 Task: Find connections with filter location Sylhet with filter topic #creativitywith filter profile language Spanish with filter current company Bar & Bench with filter school Vijaya College with filter industry Agriculture, Construction, Mining Machinery Manufacturing with filter service category Visual Design with filter keywords title Plant Engineer
Action: Mouse moved to (508, 88)
Screenshot: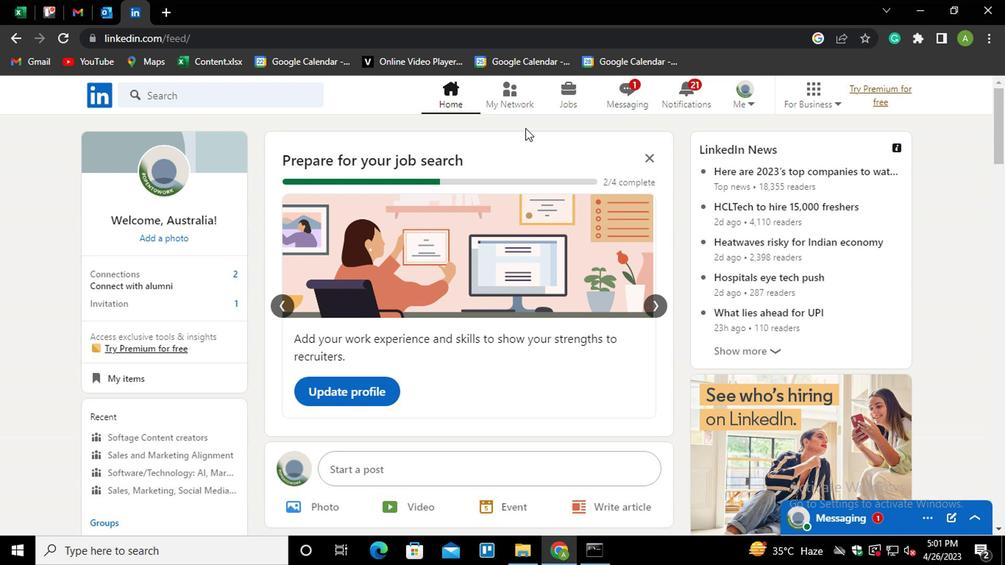 
Action: Mouse pressed left at (508, 88)
Screenshot: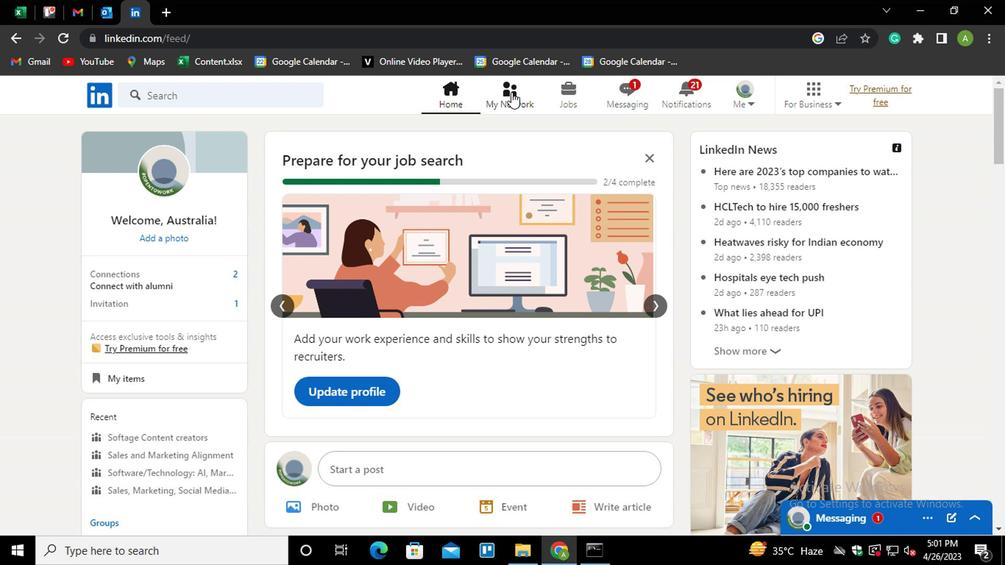 
Action: Mouse moved to (177, 172)
Screenshot: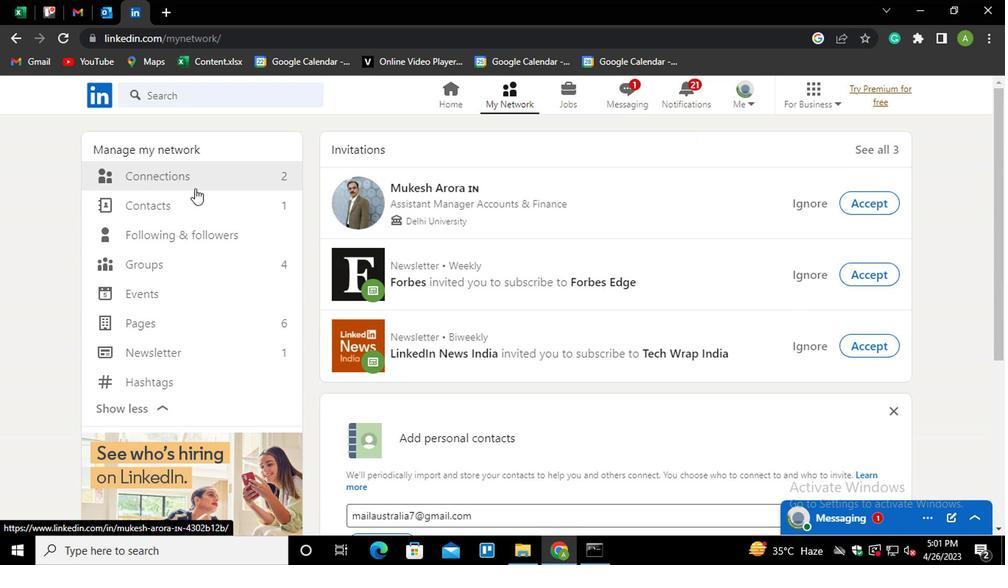 
Action: Mouse pressed left at (177, 172)
Screenshot: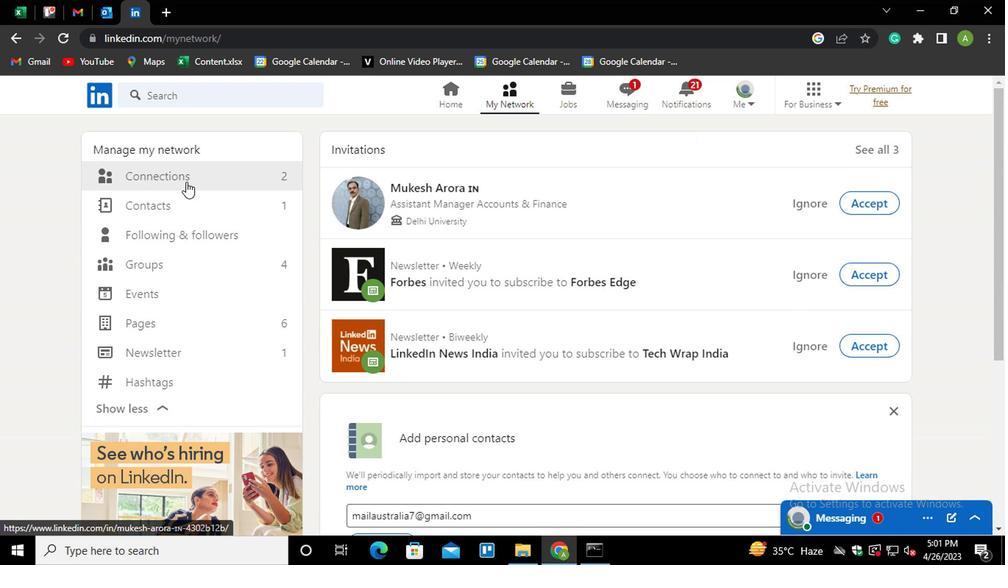 
Action: Mouse moved to (602, 169)
Screenshot: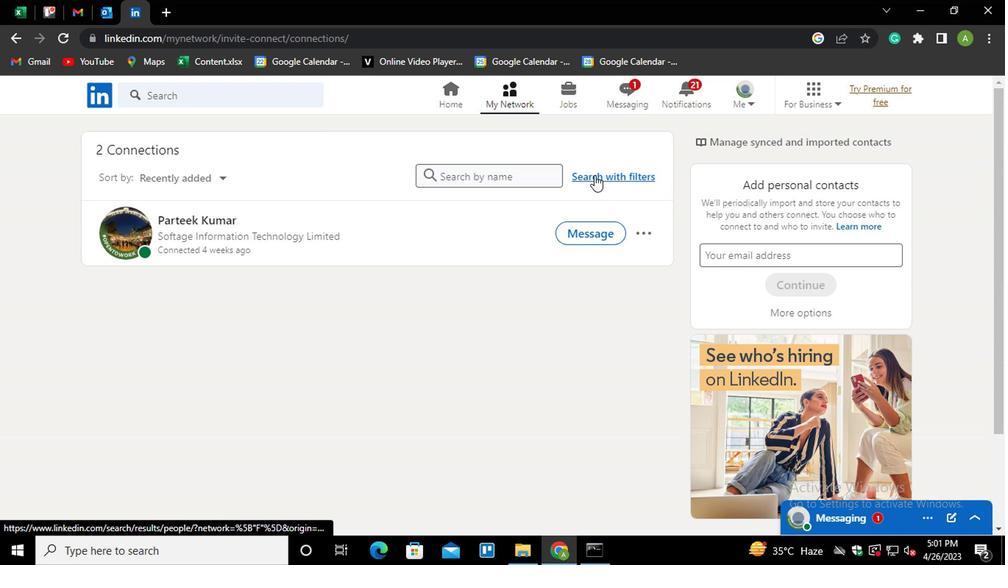 
Action: Mouse pressed left at (602, 169)
Screenshot: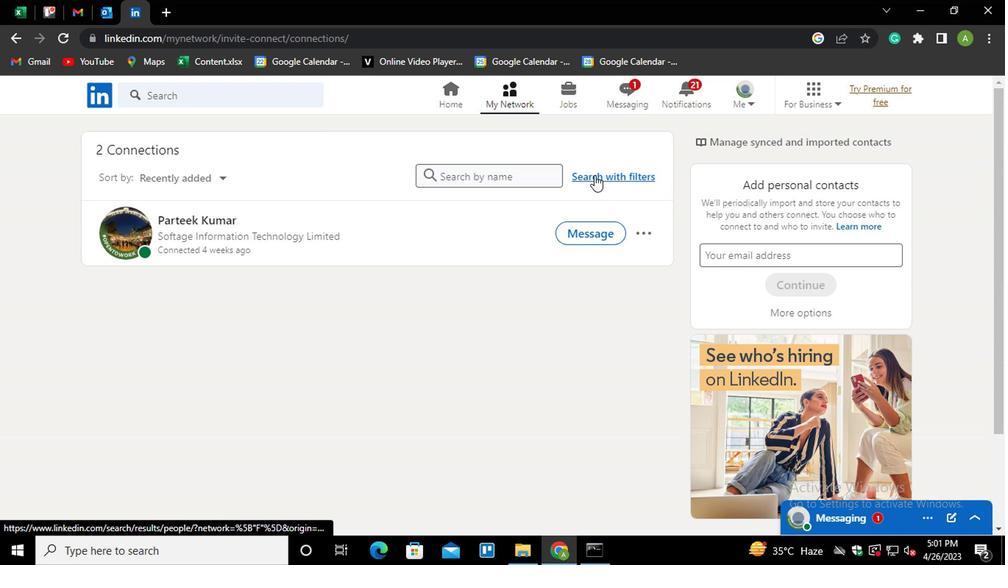 
Action: Mouse moved to (496, 129)
Screenshot: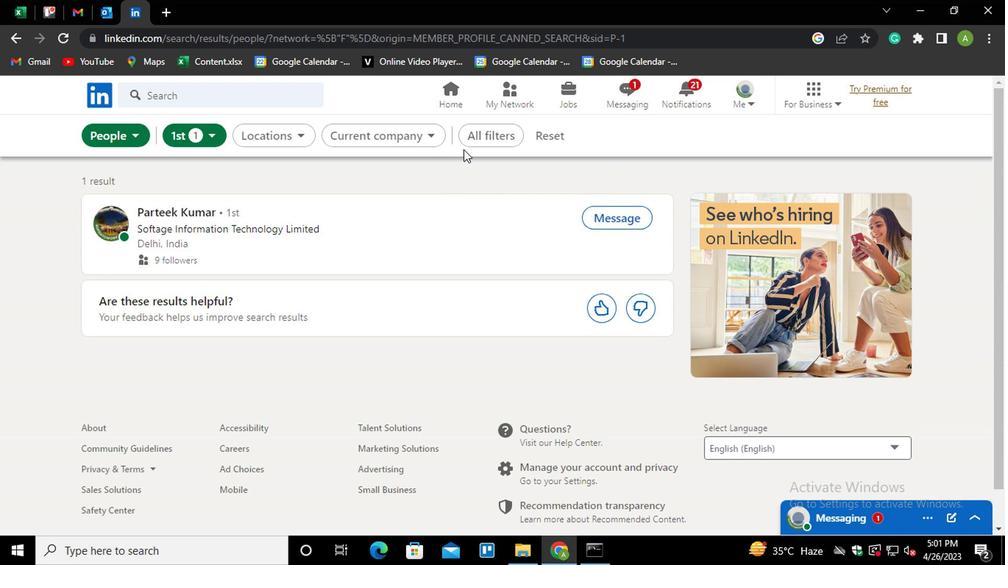 
Action: Mouse pressed left at (496, 129)
Screenshot: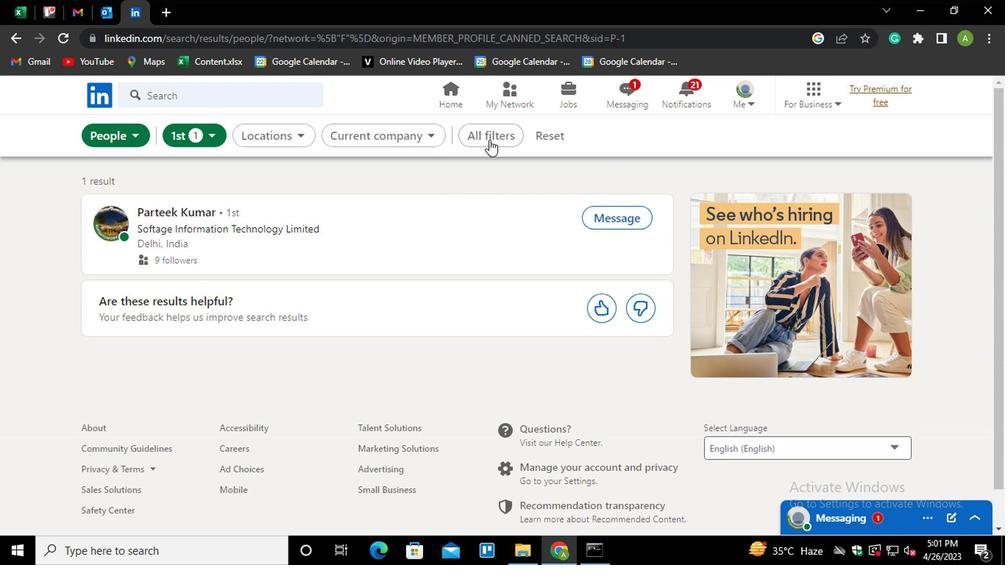 
Action: Mouse moved to (703, 273)
Screenshot: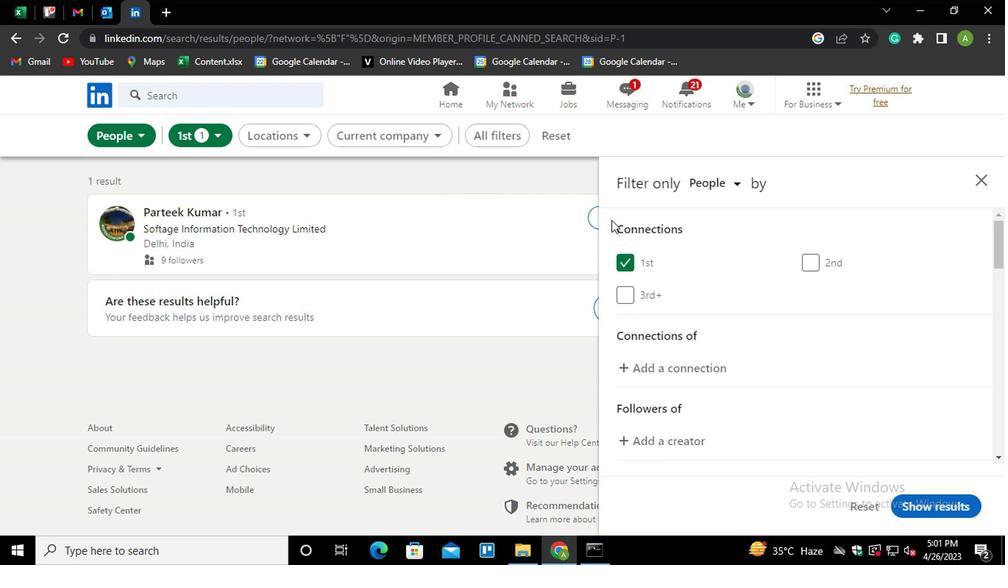 
Action: Mouse scrolled (703, 272) with delta (0, 0)
Screenshot: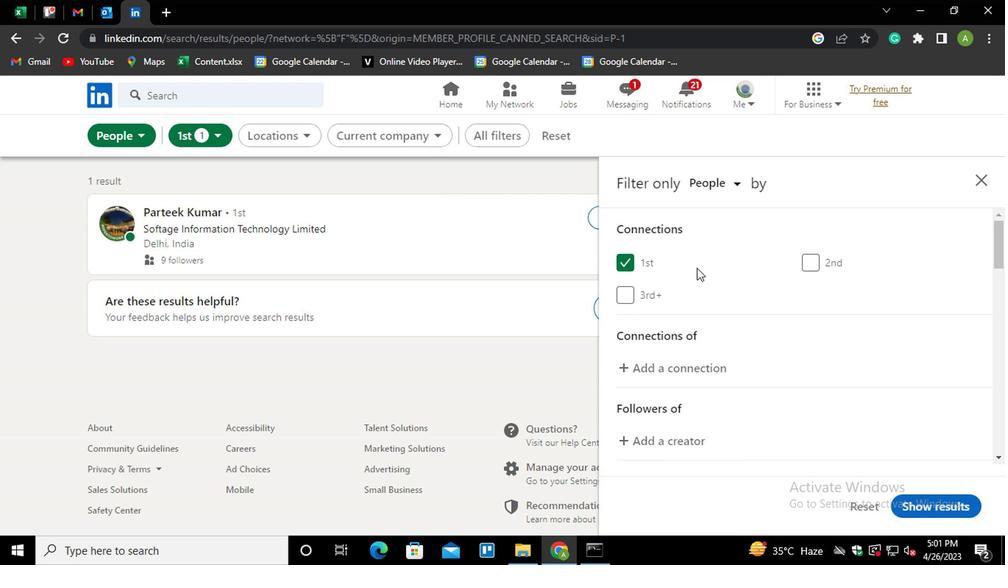 
Action: Mouse scrolled (703, 272) with delta (0, 0)
Screenshot: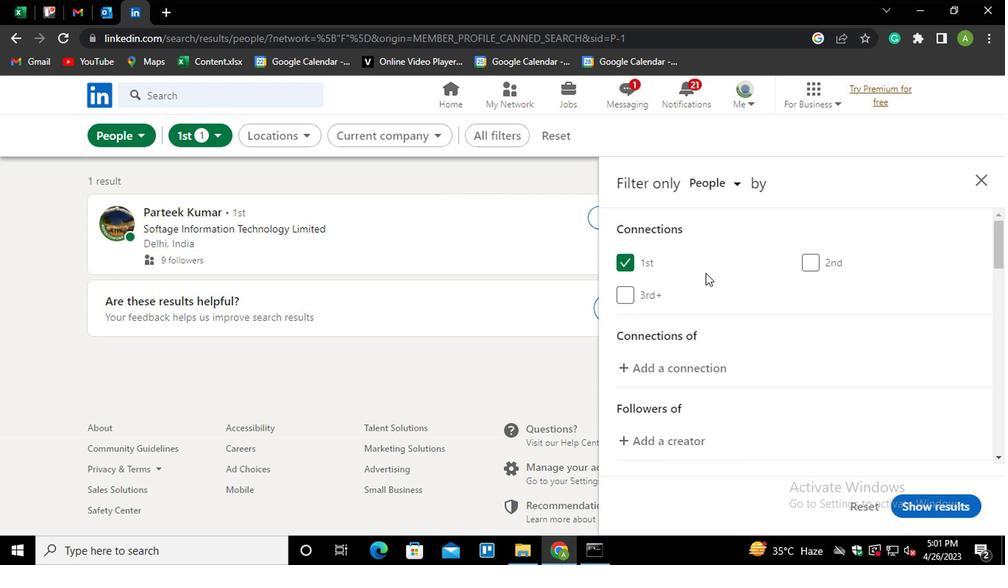 
Action: Mouse scrolled (703, 272) with delta (0, 0)
Screenshot: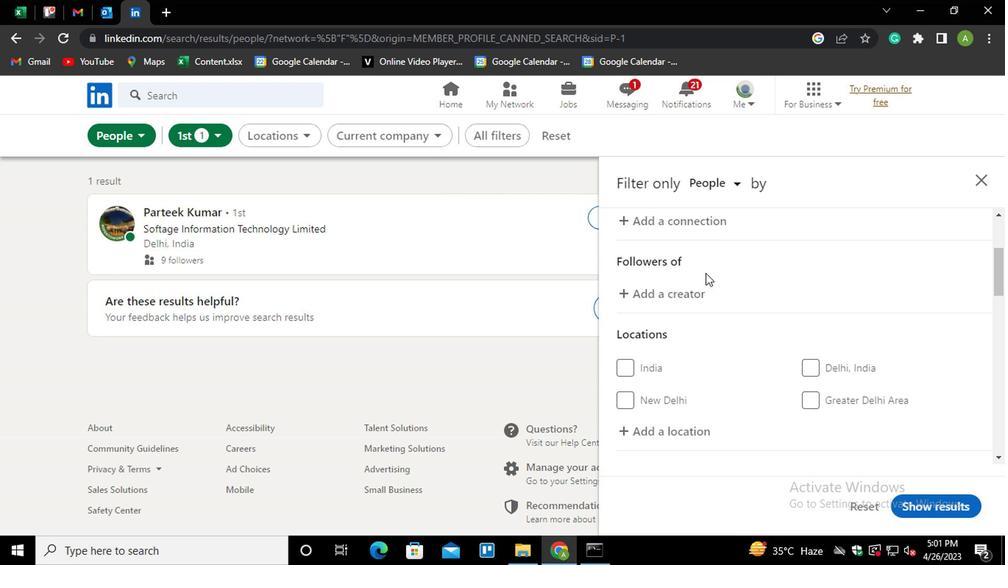 
Action: Mouse moved to (677, 361)
Screenshot: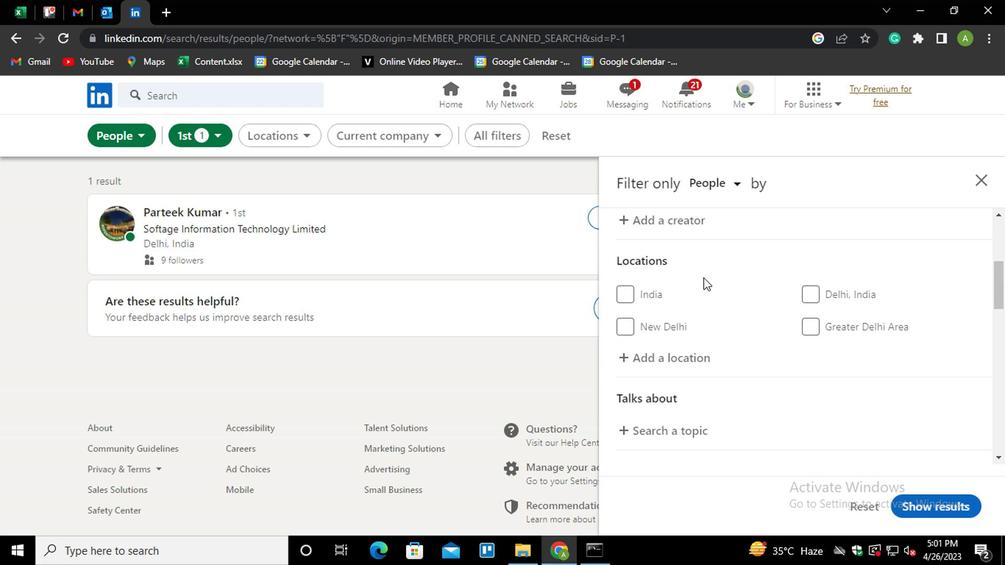
Action: Mouse pressed left at (677, 361)
Screenshot: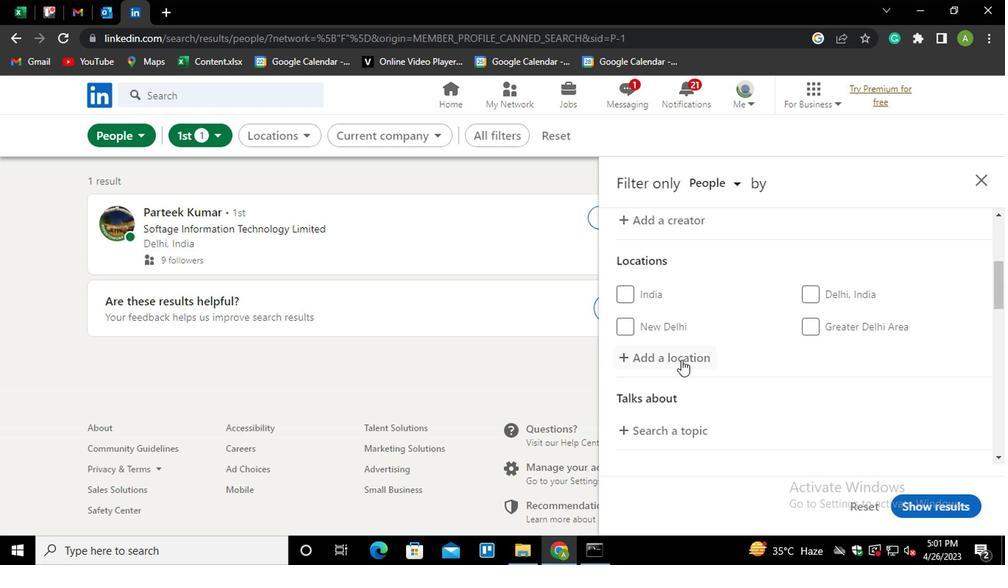 
Action: Mouse moved to (676, 360)
Screenshot: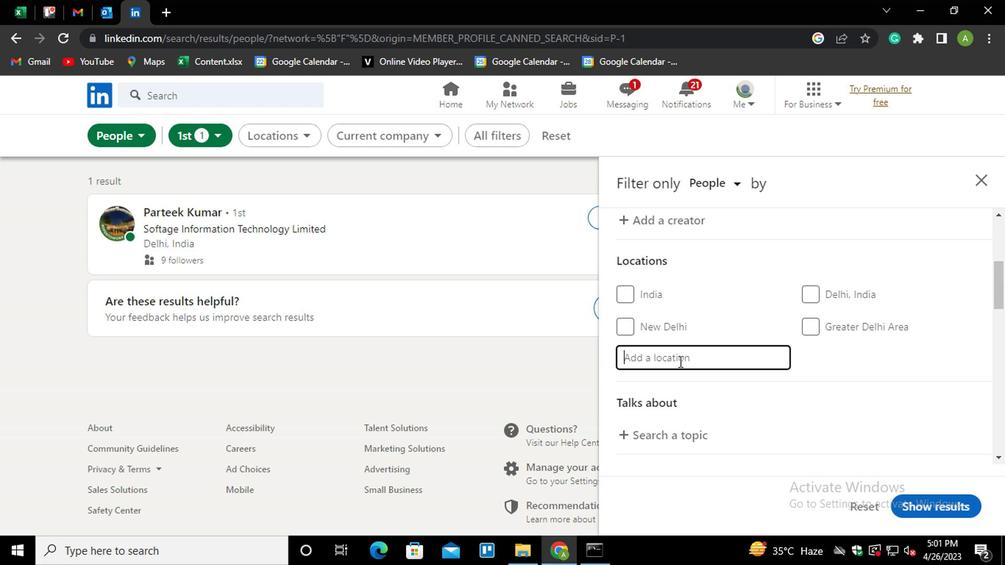 
Action: Mouse pressed left at (676, 360)
Screenshot: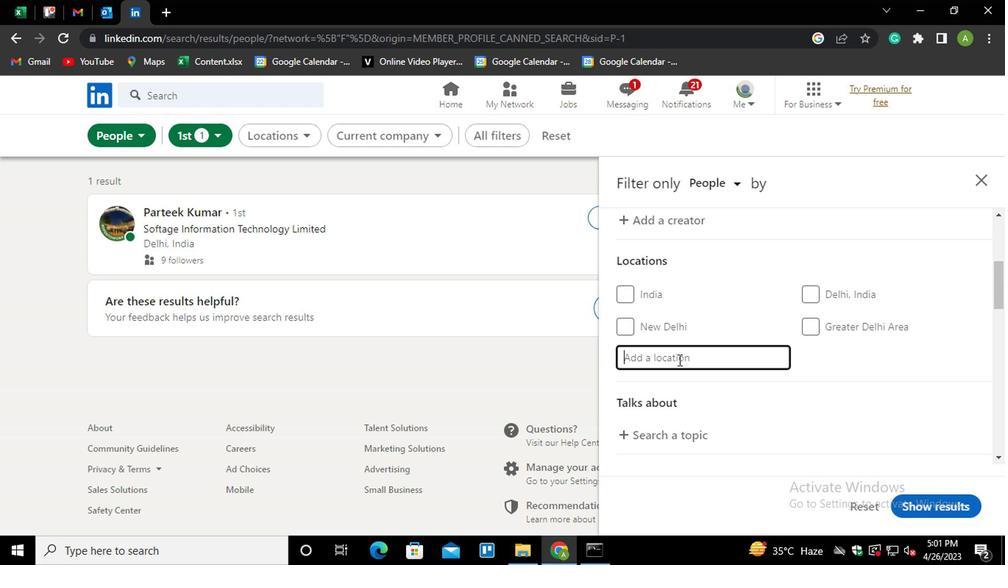 
Action: Key pressed <Key.shift>SYLHET<Key.down><Key.enter>
Screenshot: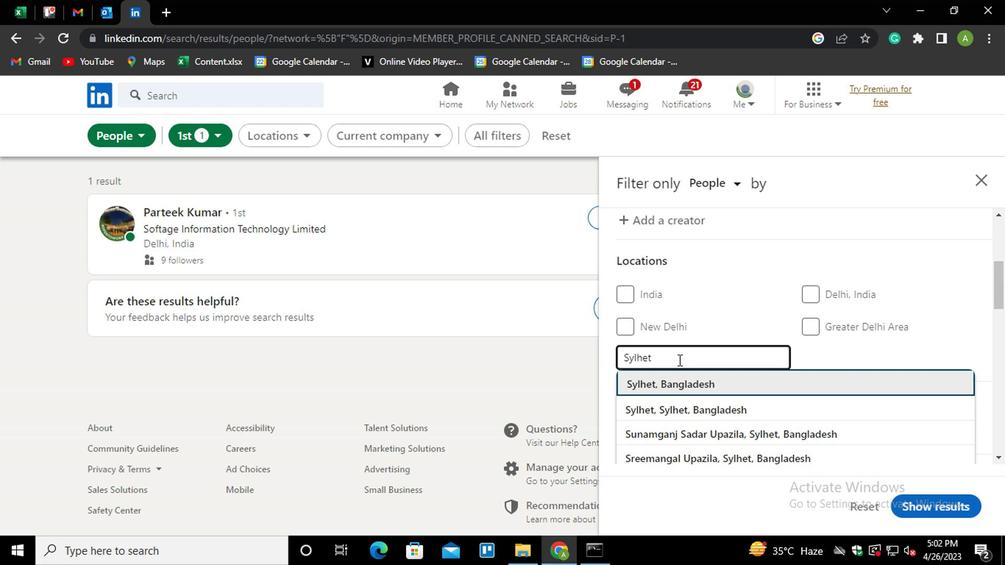 
Action: Mouse moved to (677, 357)
Screenshot: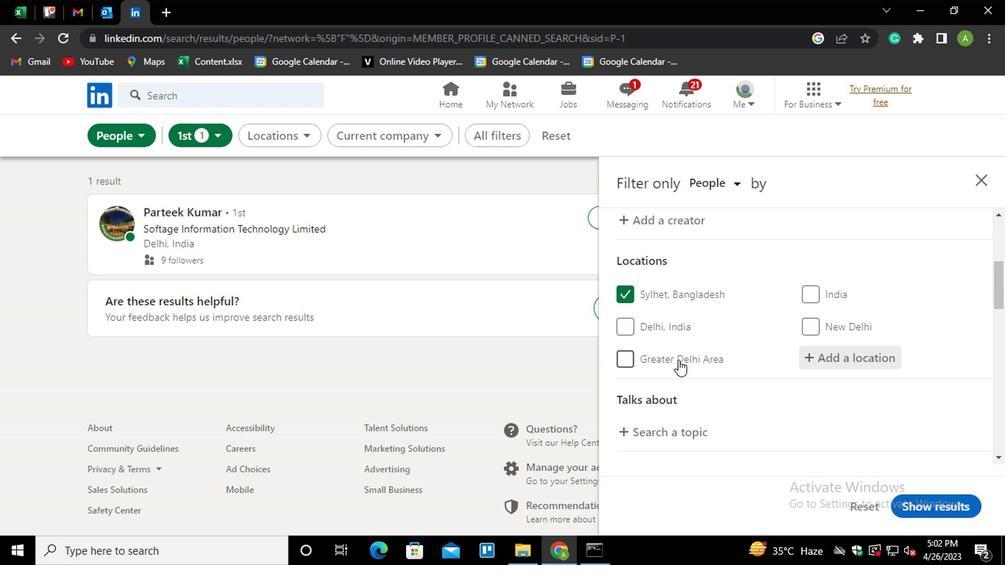 
Action: Mouse scrolled (677, 357) with delta (0, 0)
Screenshot: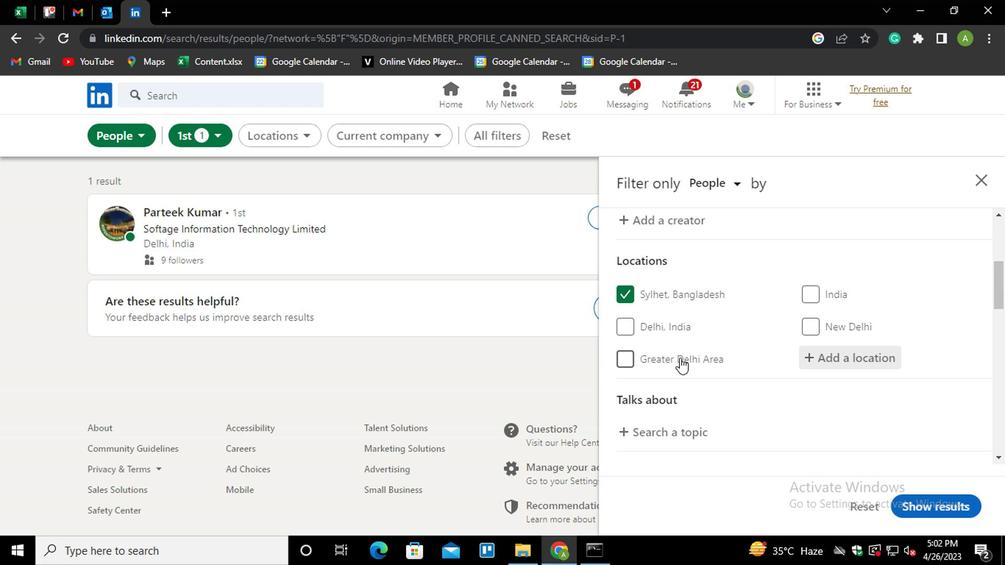 
Action: Mouse moved to (674, 366)
Screenshot: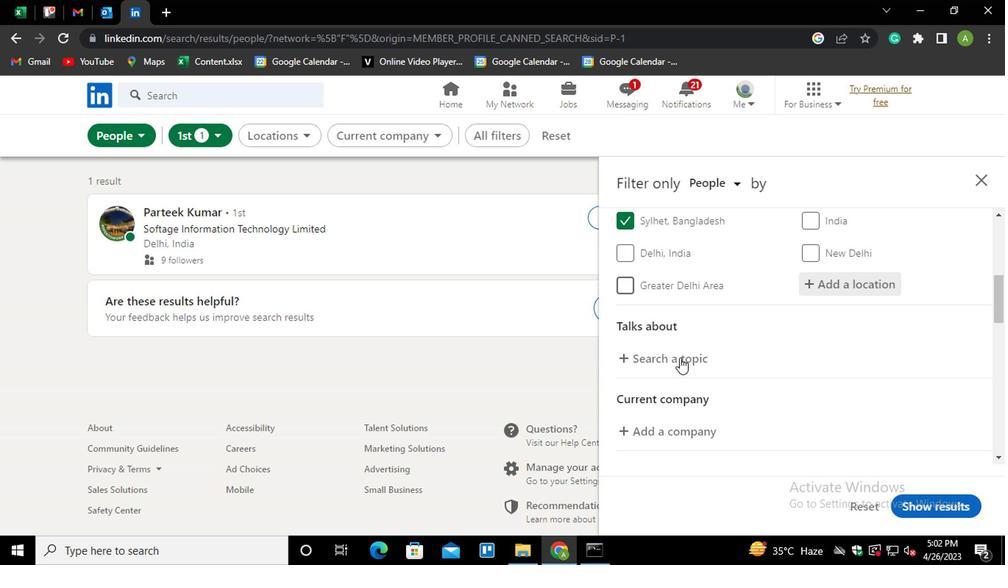 
Action: Mouse pressed left at (674, 366)
Screenshot: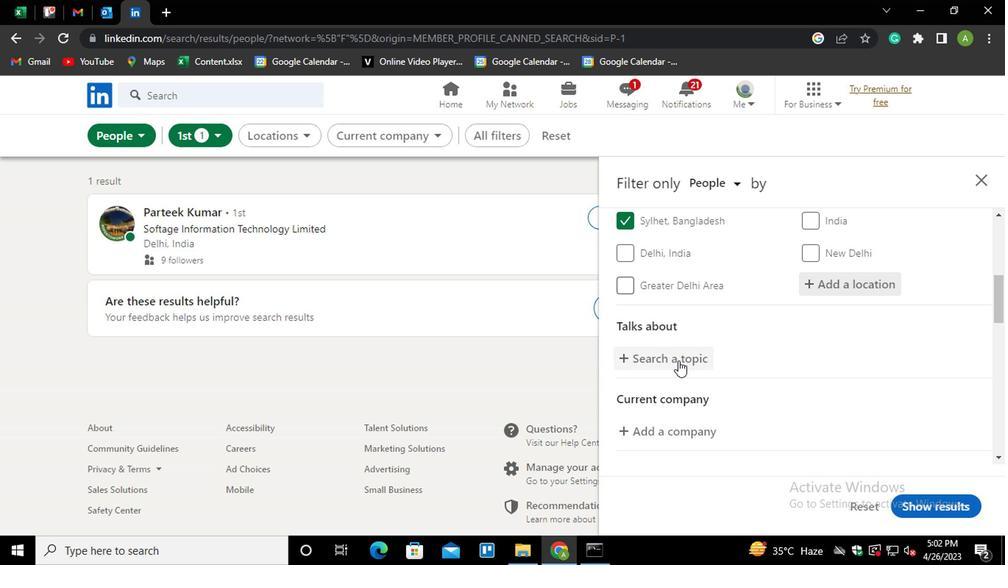 
Action: Mouse moved to (681, 362)
Screenshot: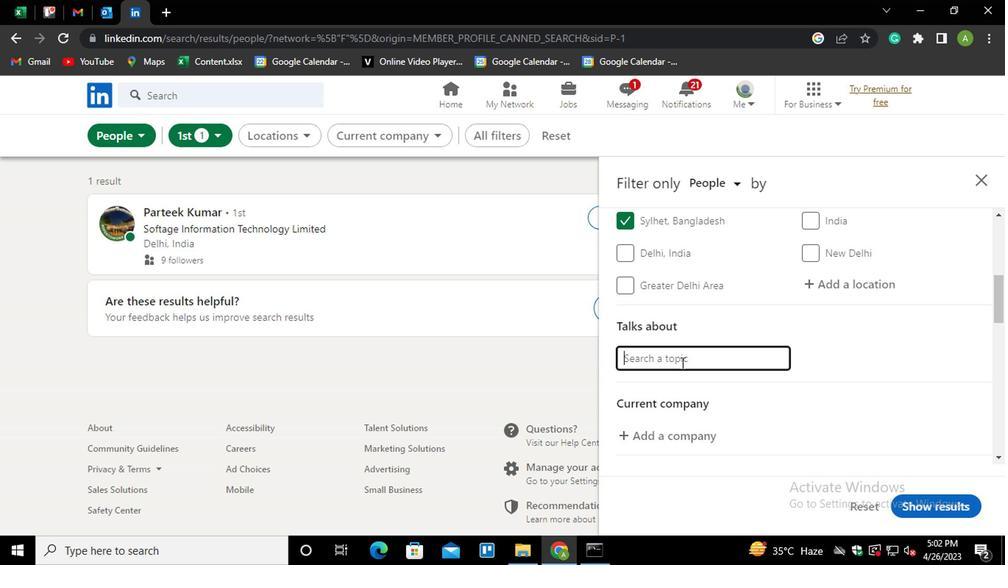 
Action: Mouse pressed left at (681, 362)
Screenshot: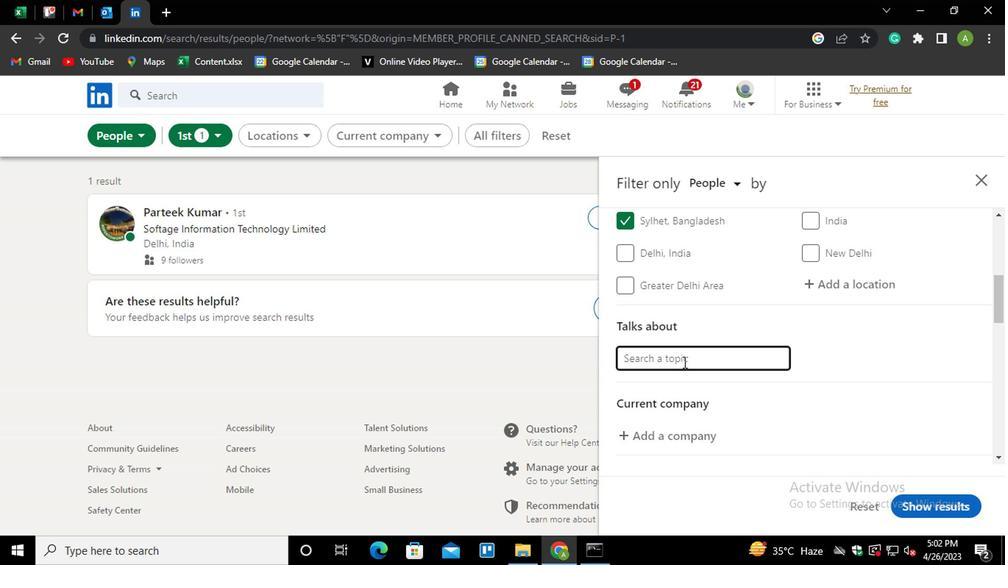 
Action: Mouse moved to (681, 362)
Screenshot: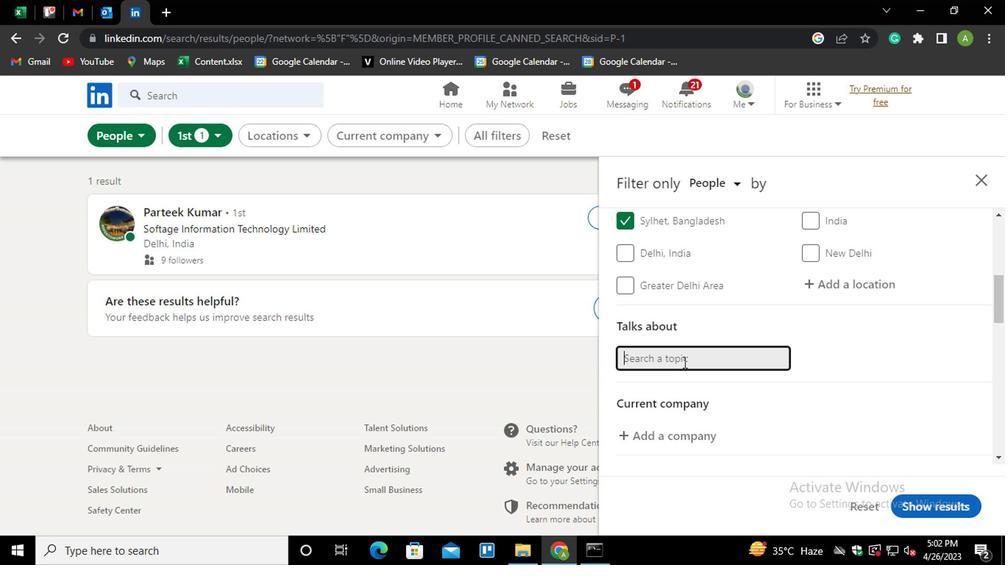 
Action: Key pressed <Key.shift>#CREATIVITY
Screenshot: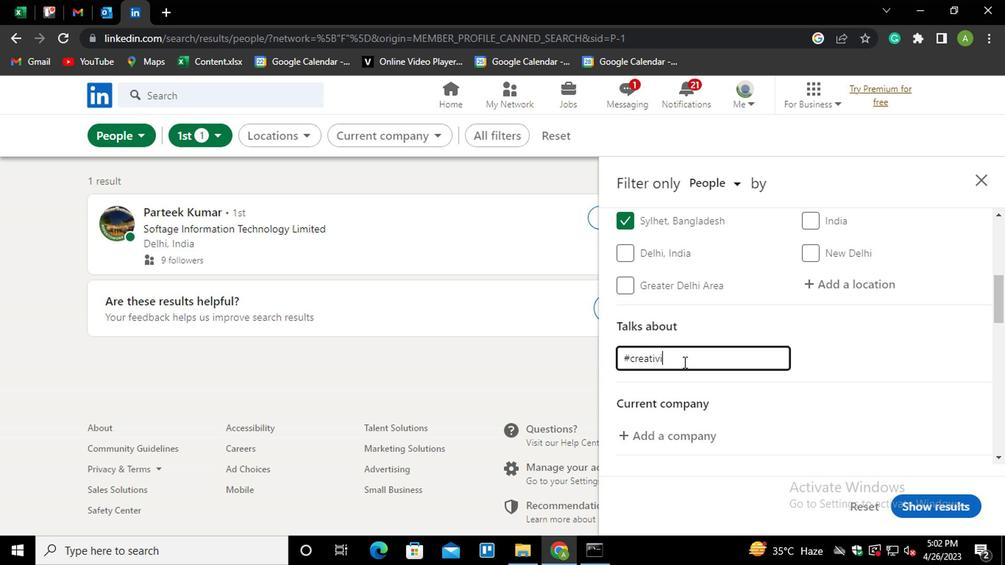 
Action: Mouse moved to (814, 366)
Screenshot: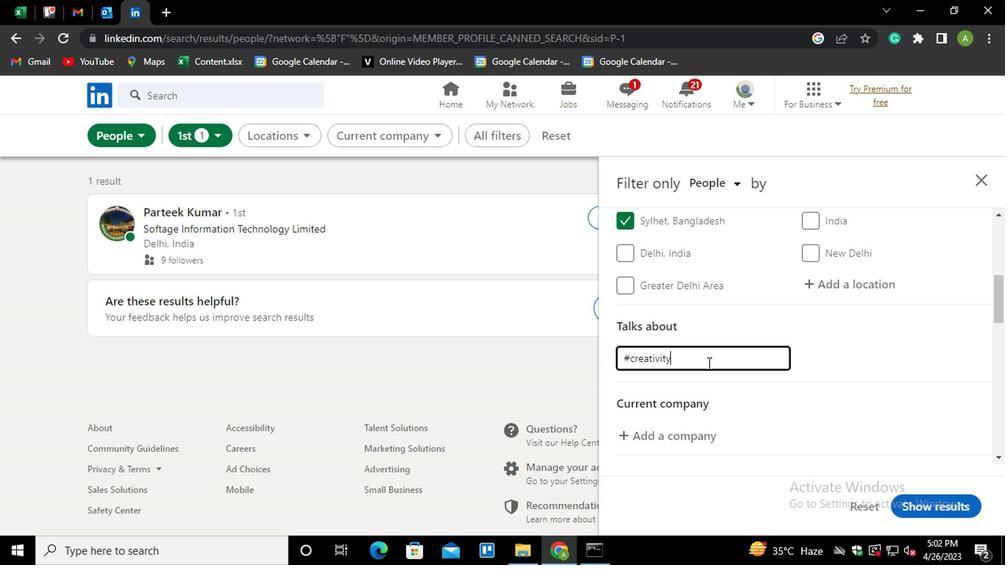 
Action: Mouse pressed left at (814, 366)
Screenshot: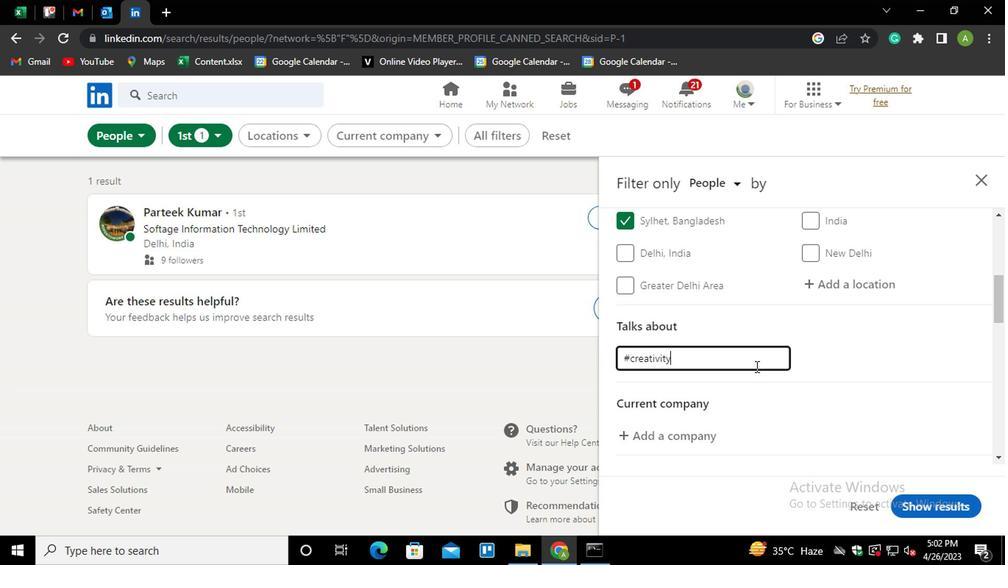 
Action: Mouse moved to (813, 366)
Screenshot: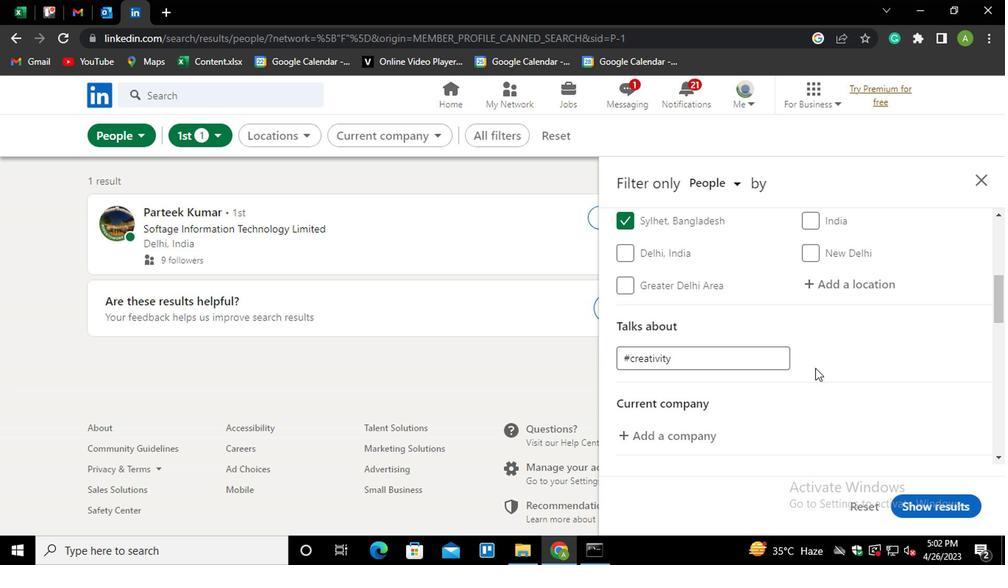
Action: Mouse scrolled (813, 366) with delta (0, 0)
Screenshot: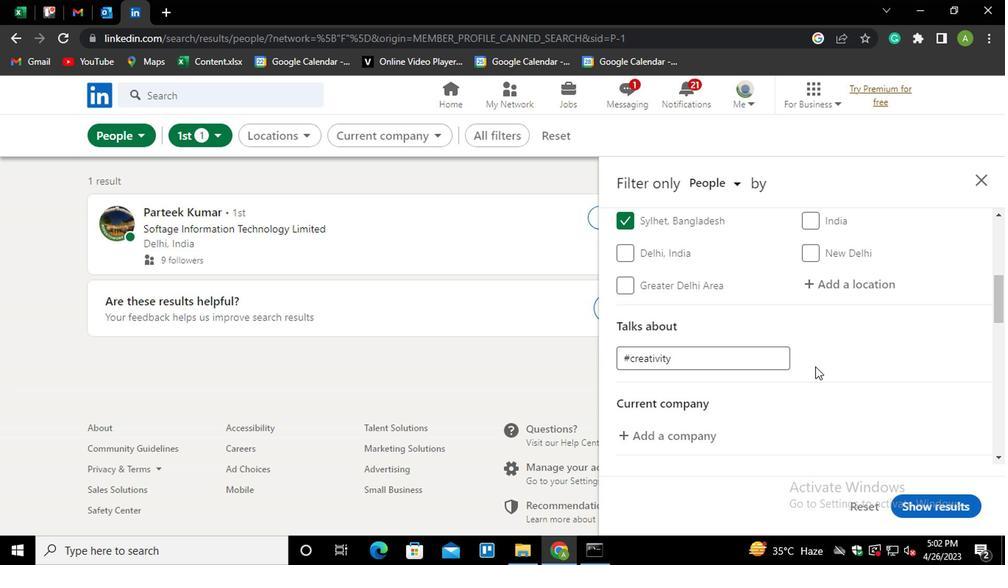
Action: Mouse scrolled (813, 366) with delta (0, 0)
Screenshot: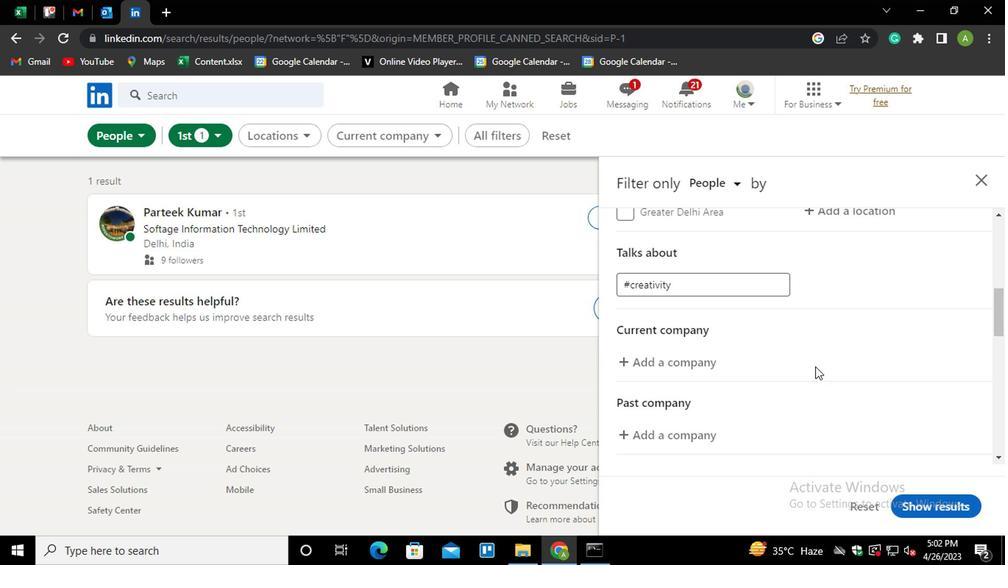 
Action: Mouse scrolled (813, 366) with delta (0, 0)
Screenshot: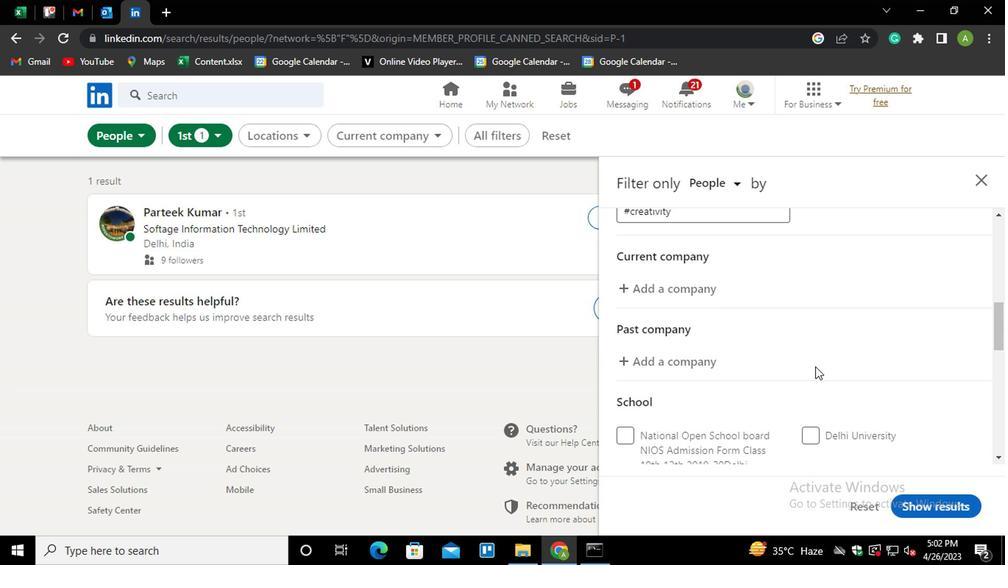 
Action: Mouse moved to (718, 309)
Screenshot: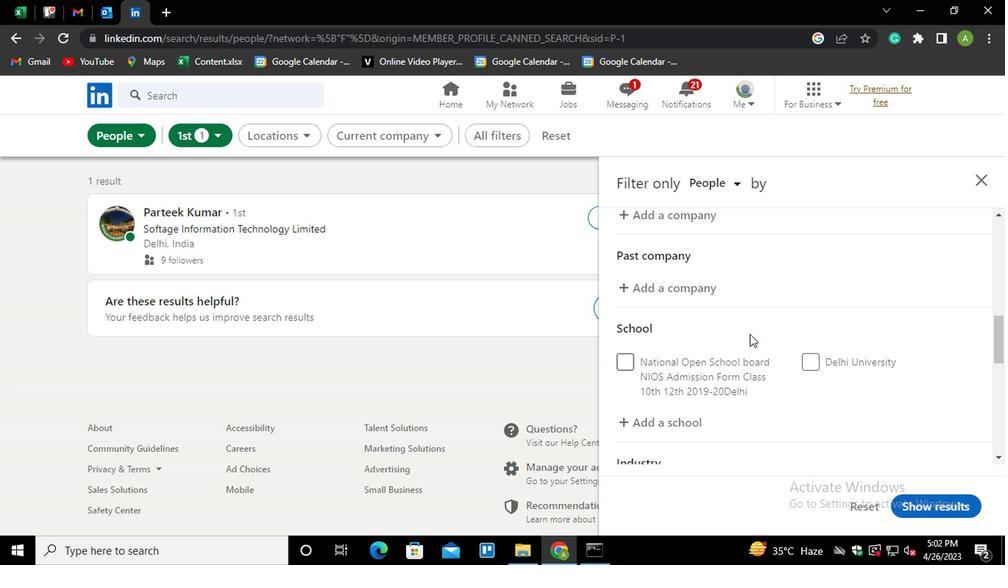 
Action: Mouse scrolled (718, 310) with delta (0, 0)
Screenshot: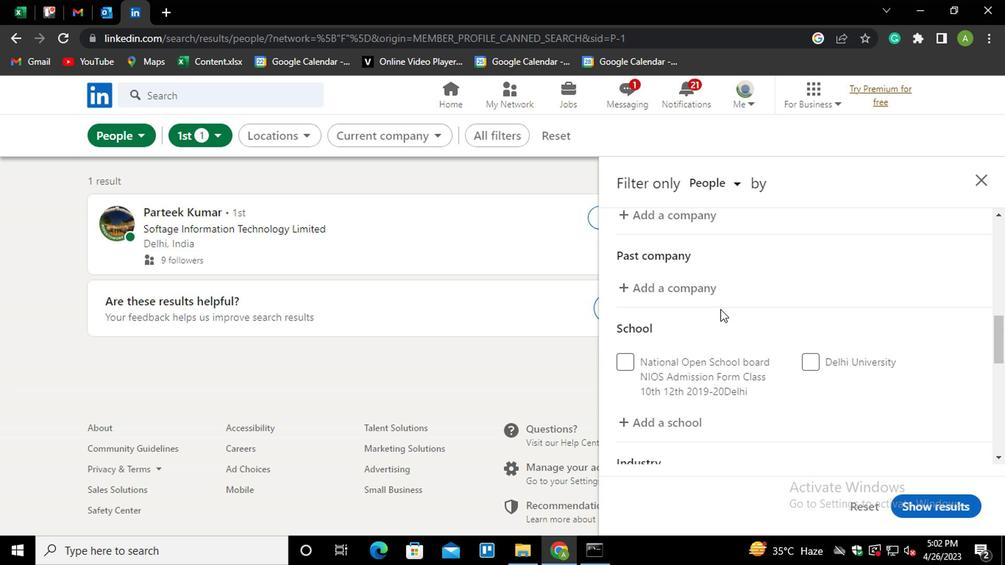 
Action: Mouse moved to (676, 293)
Screenshot: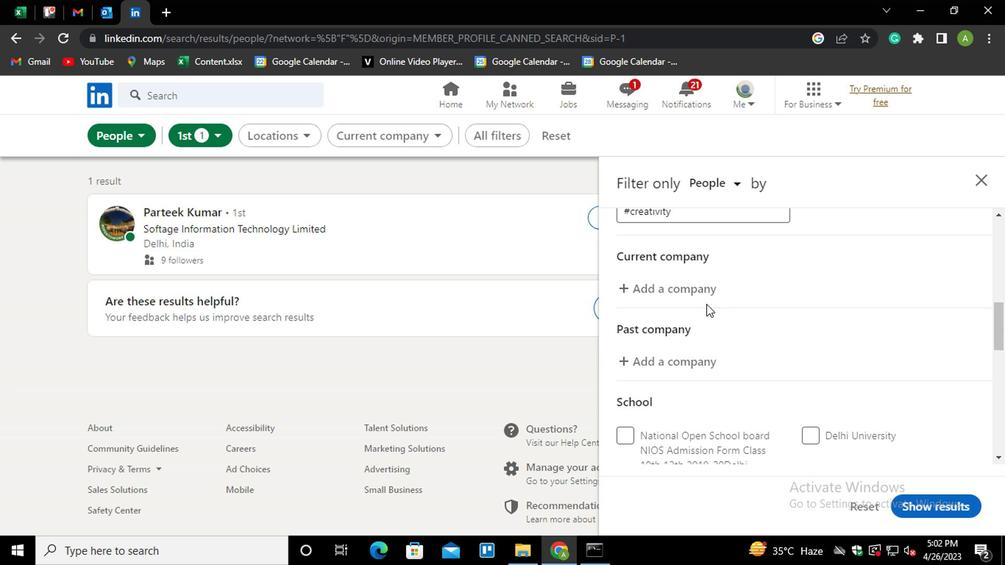 
Action: Mouse pressed left at (676, 293)
Screenshot: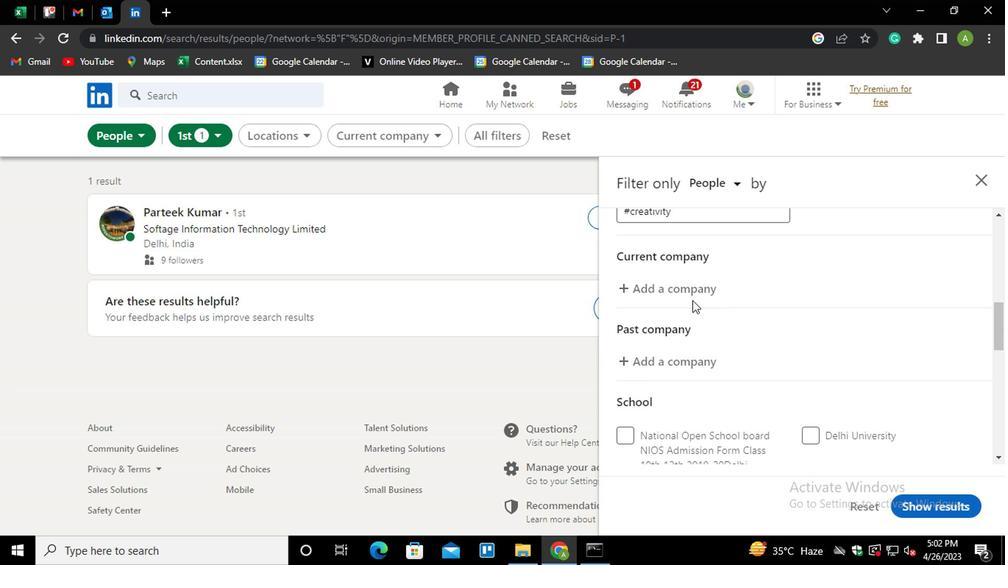 
Action: Mouse moved to (687, 290)
Screenshot: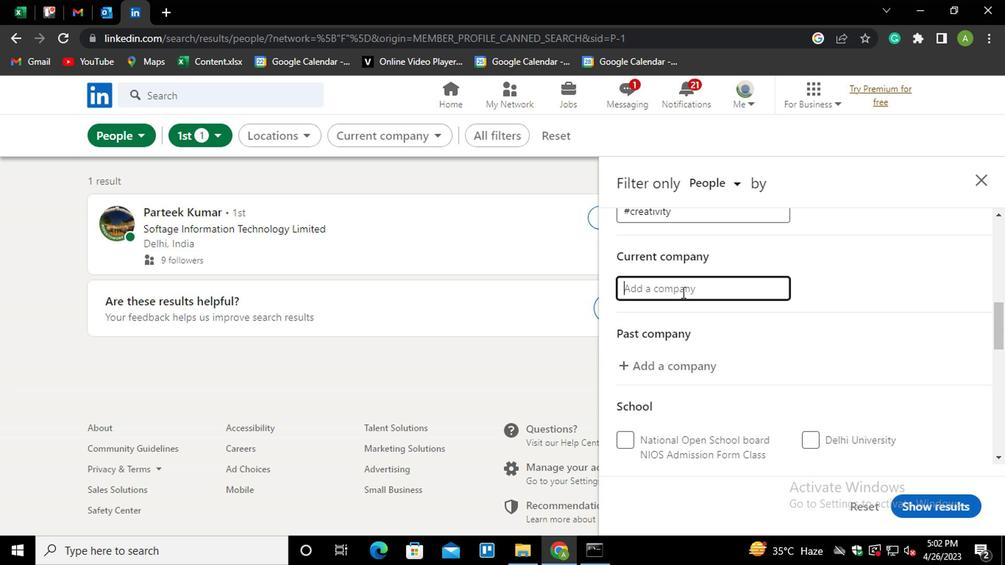 
Action: Mouse pressed left at (687, 290)
Screenshot: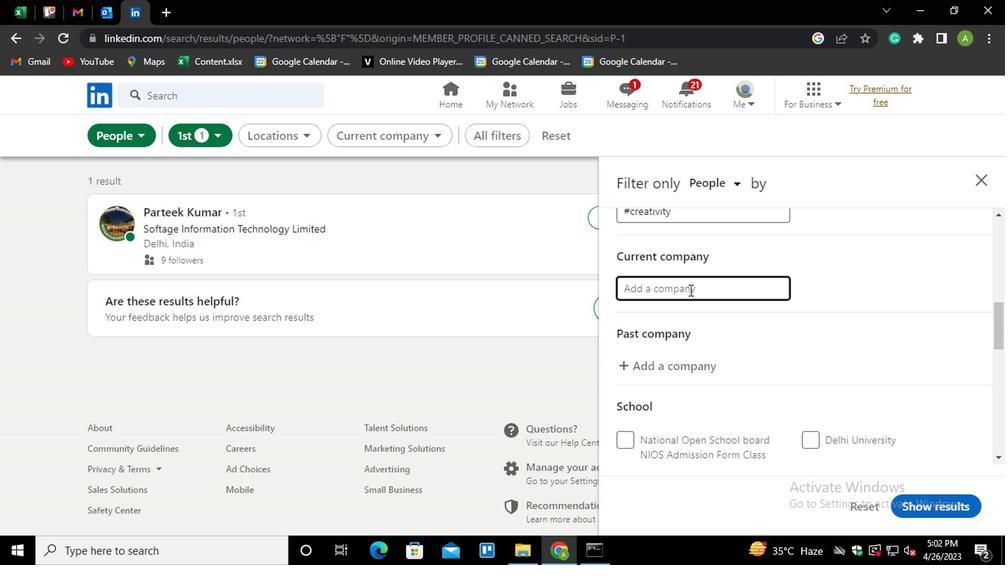 
Action: Key pressed <Key.shift>BAR<Key.space><Key.shift>&<Key.space><Key.shift><Key.shift><Key.shift><Key.shift>BENCH<Key.down><Key.enter>
Screenshot: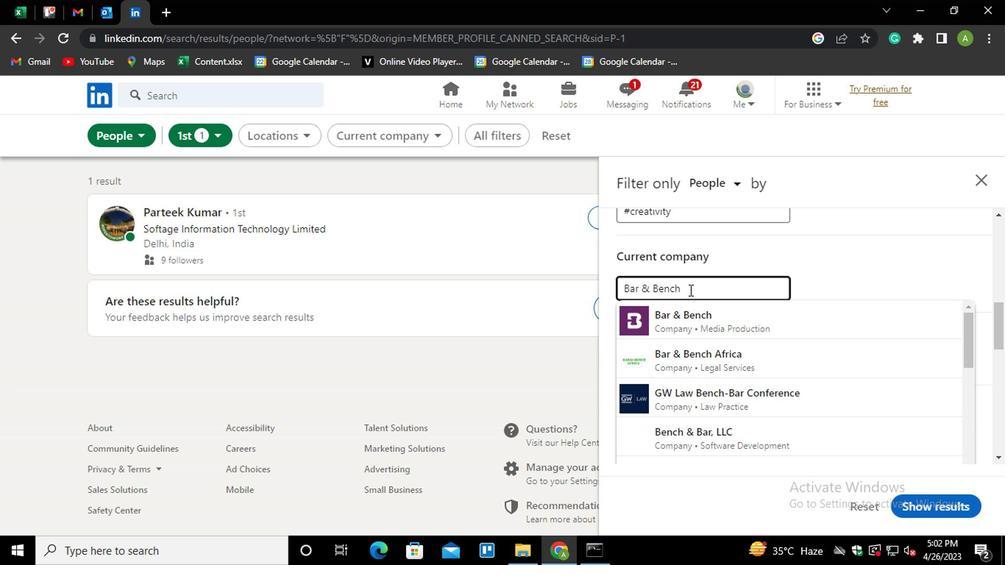 
Action: Mouse scrolled (687, 289) with delta (0, 0)
Screenshot: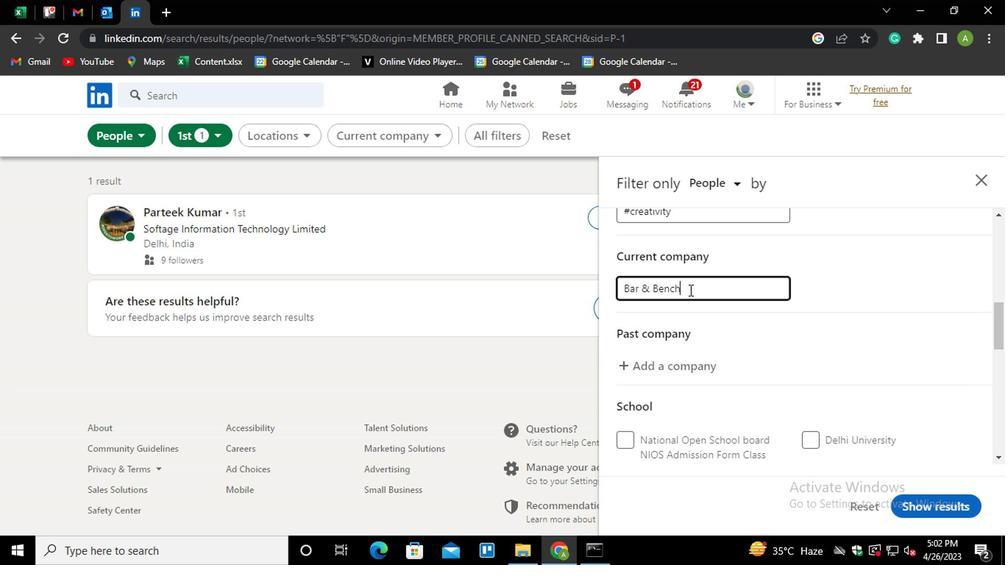 
Action: Mouse scrolled (687, 289) with delta (0, 0)
Screenshot: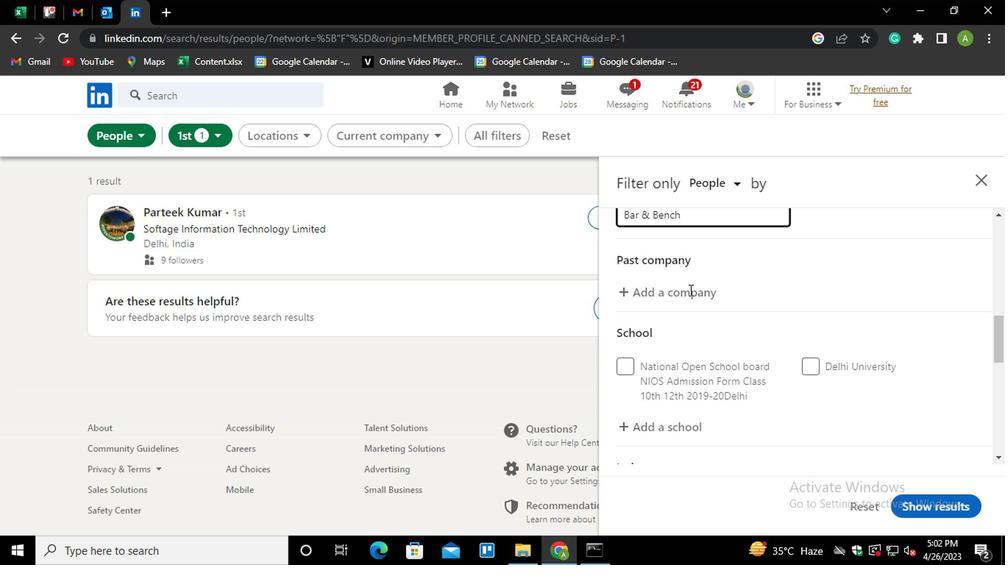 
Action: Mouse scrolled (687, 289) with delta (0, 0)
Screenshot: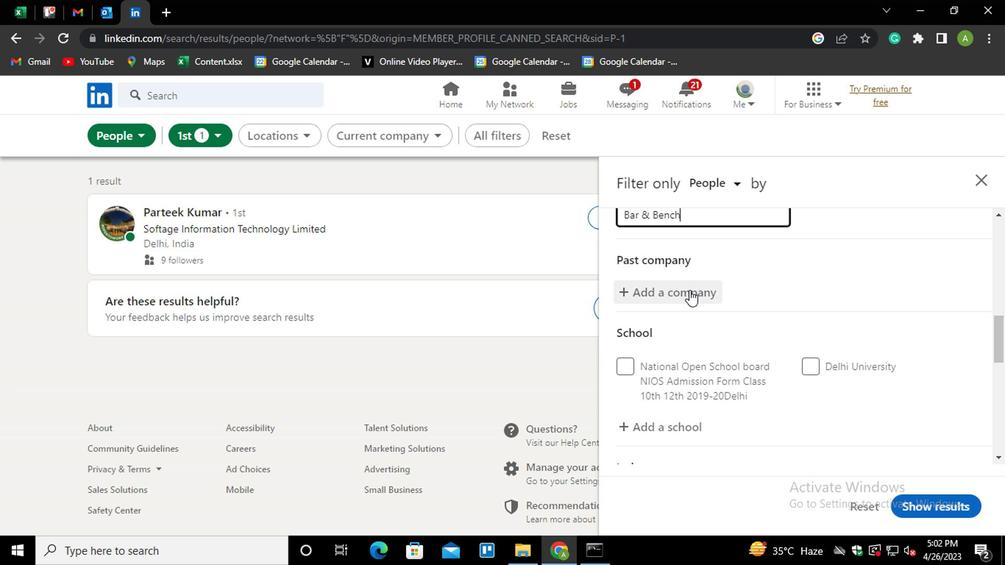 
Action: Mouse moved to (665, 273)
Screenshot: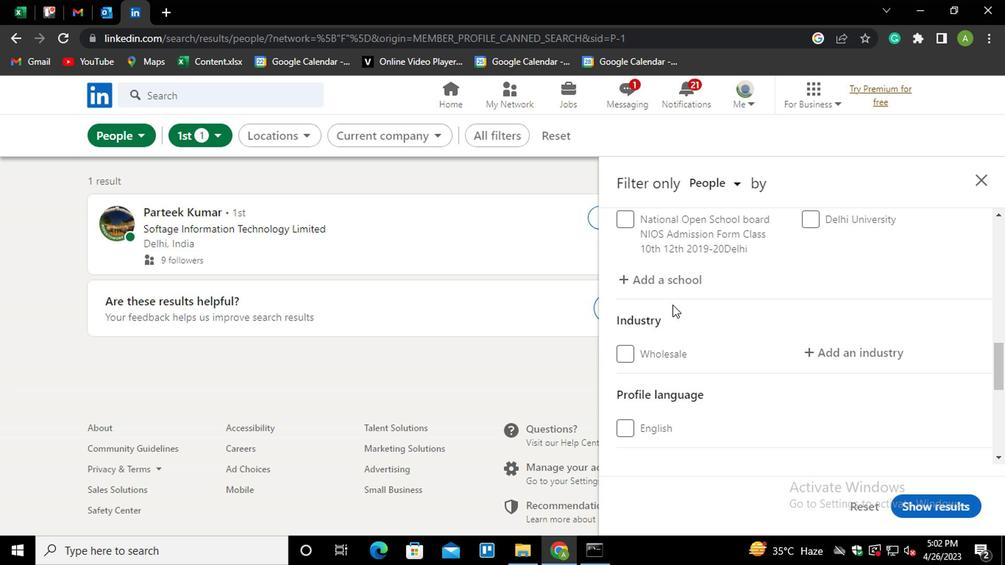 
Action: Mouse pressed left at (665, 273)
Screenshot: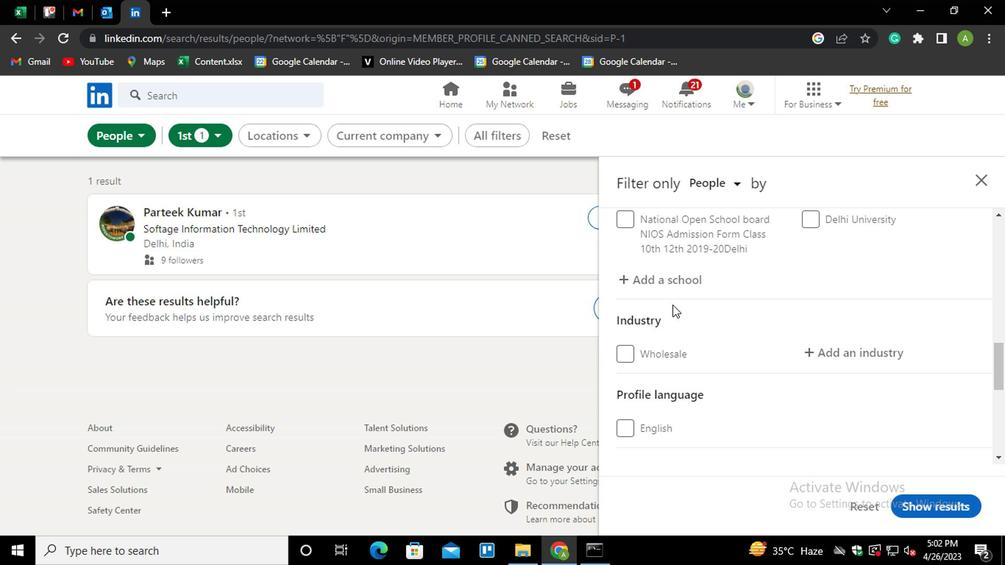 
Action: Mouse moved to (663, 273)
Screenshot: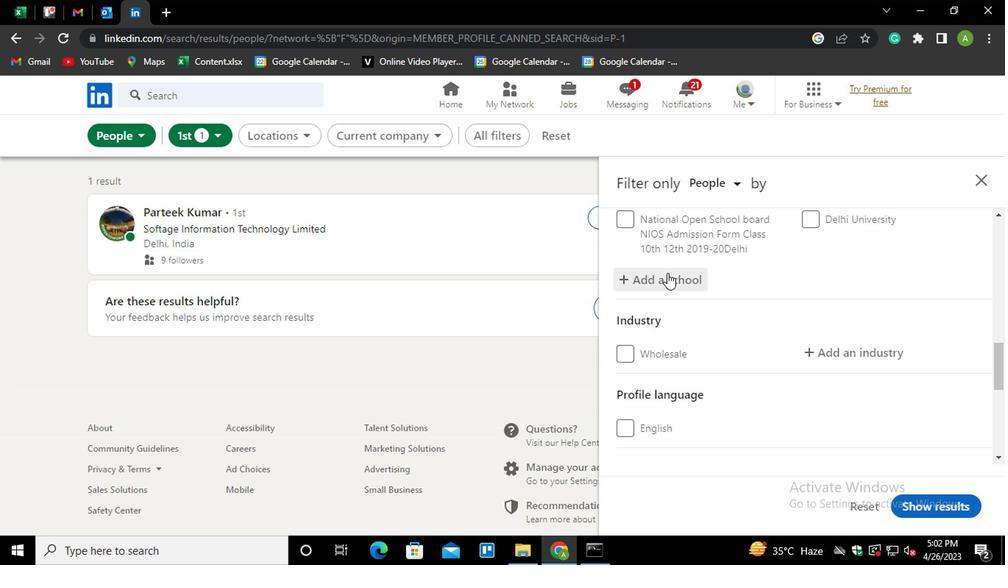 
Action: Key pressed <Key.shift>VIJAY<Key.space><Key.down><Key.shift><Key.shift><Key.shift><Key.shift><Key.shift><Key.shift><Key.shift><Key.shift><Key.shift><Key.shift><Key.shift><Key.shift><Key.shift>COLLEGE
Screenshot: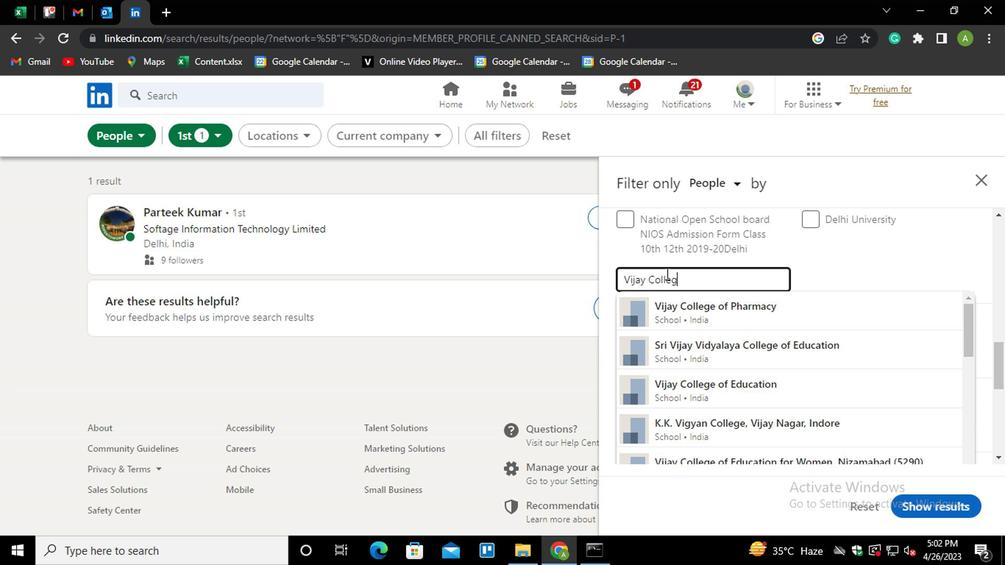 
Action: Mouse moved to (785, 338)
Screenshot: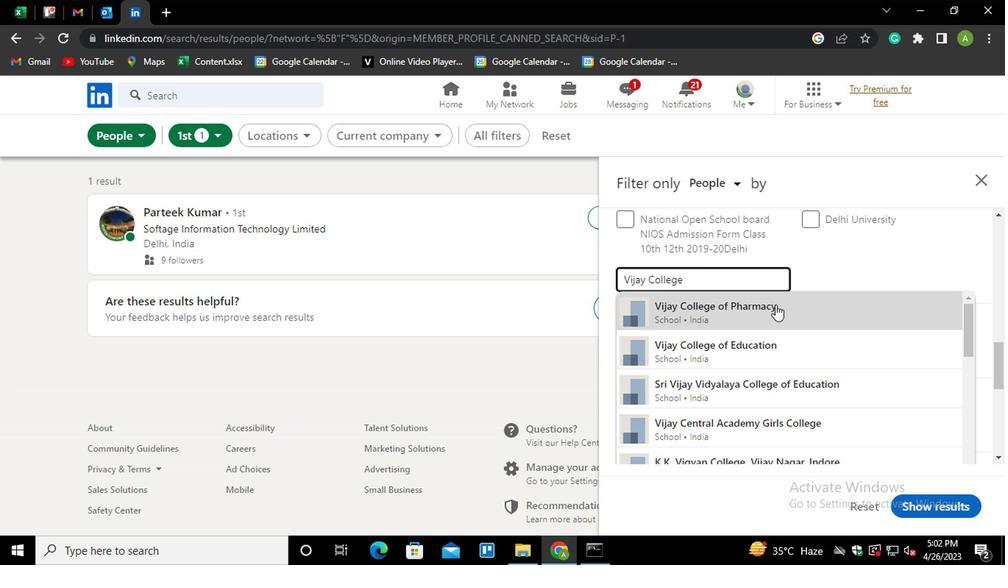 
Action: Mouse scrolled (785, 337) with delta (0, -1)
Screenshot: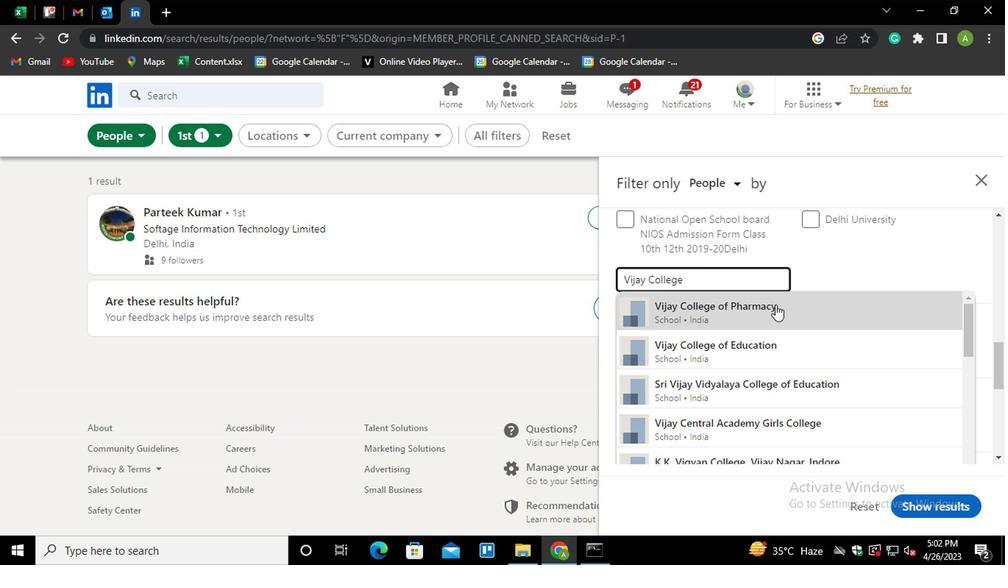 
Action: Mouse moved to (785, 339)
Screenshot: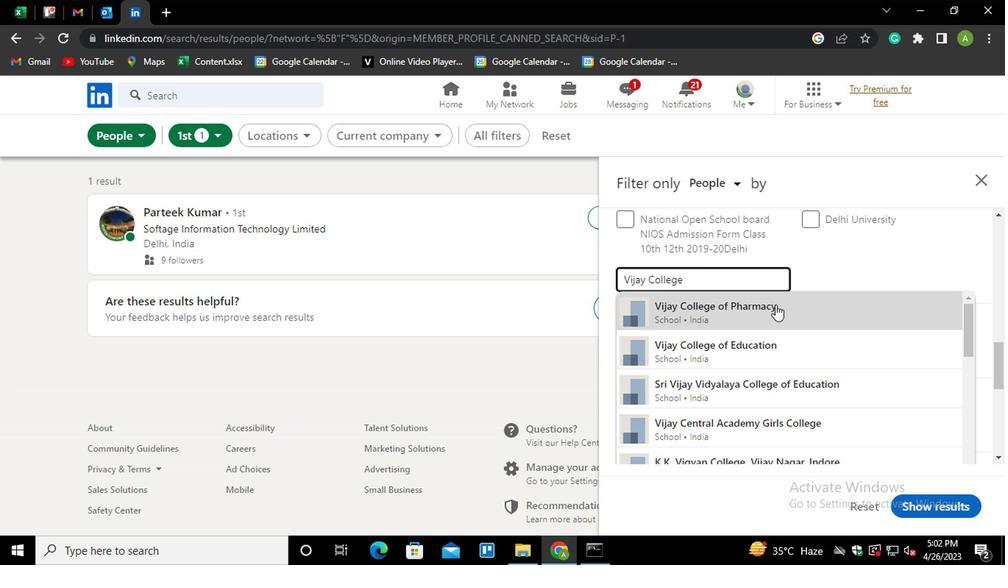 
Action: Mouse scrolled (785, 338) with delta (0, 0)
Screenshot: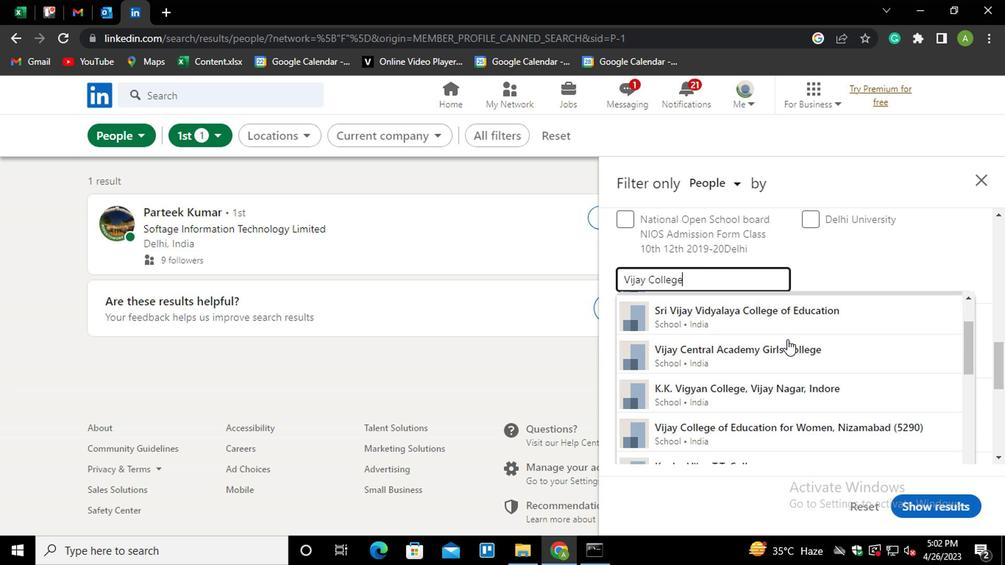 
Action: Mouse scrolled (785, 338) with delta (0, 0)
Screenshot: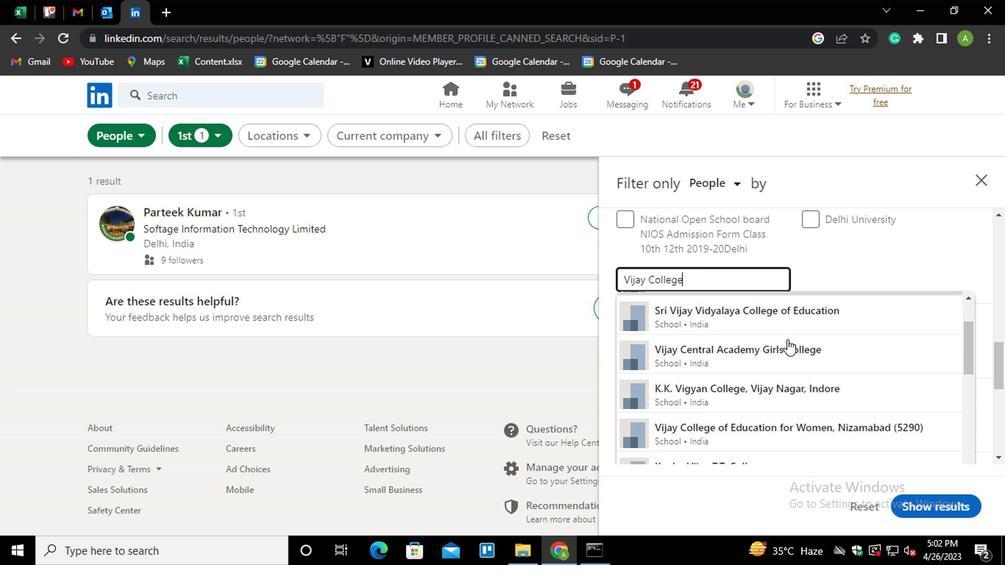 
Action: Mouse moved to (785, 339)
Screenshot: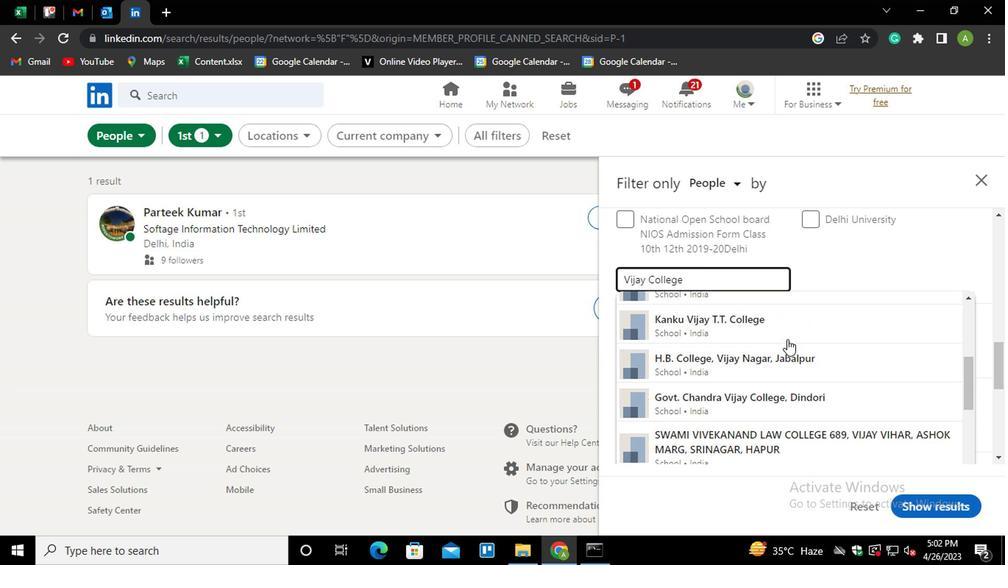 
Action: Mouse scrolled (785, 338) with delta (0, 0)
Screenshot: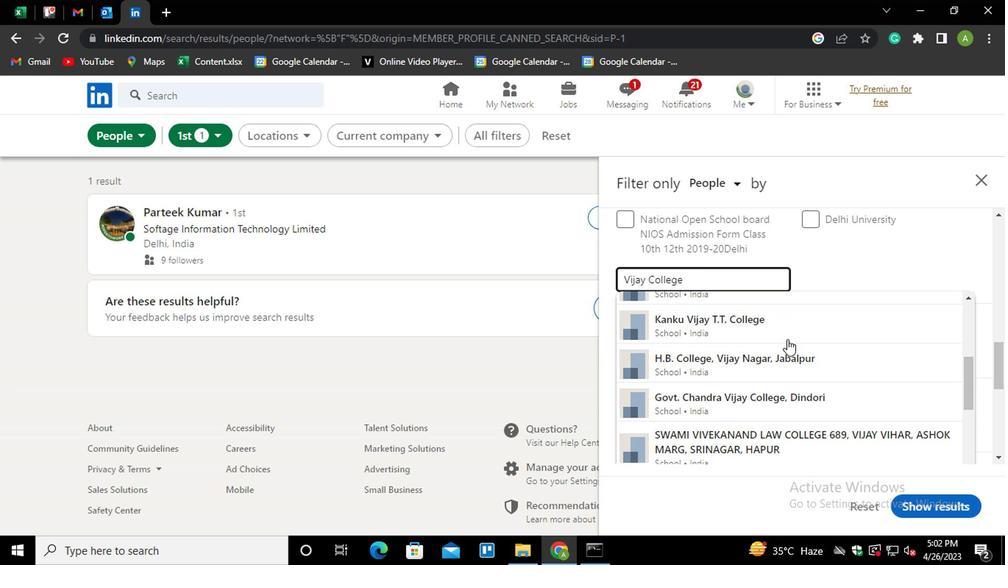 
Action: Mouse scrolled (785, 338) with delta (0, 0)
Screenshot: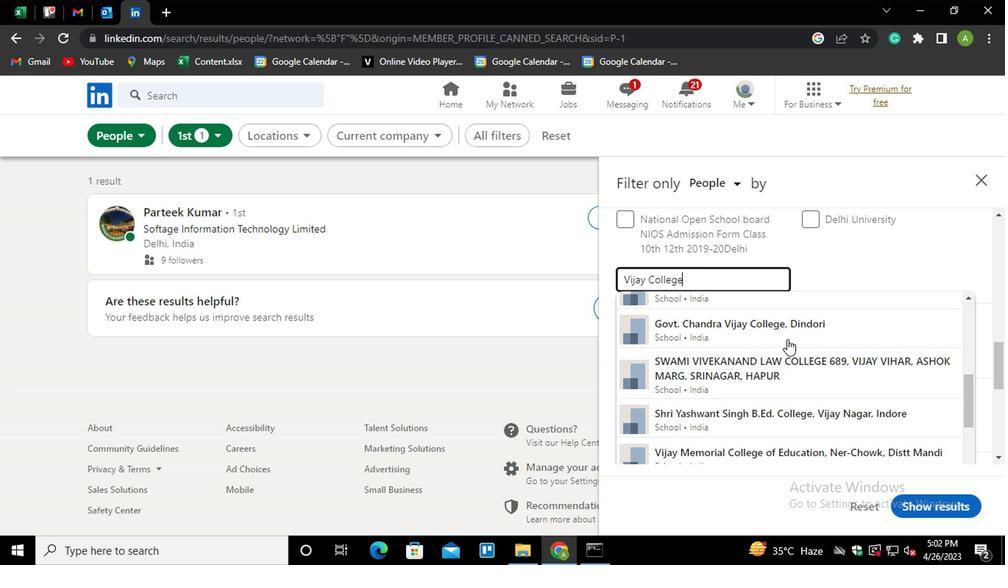 
Action: Mouse moved to (818, 271)
Screenshot: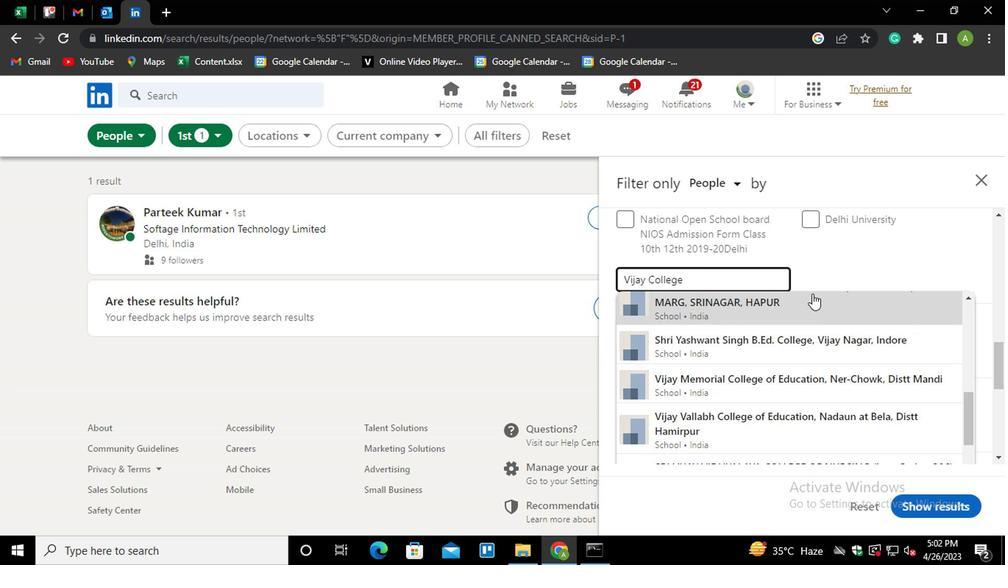 
Action: Mouse pressed left at (818, 271)
Screenshot: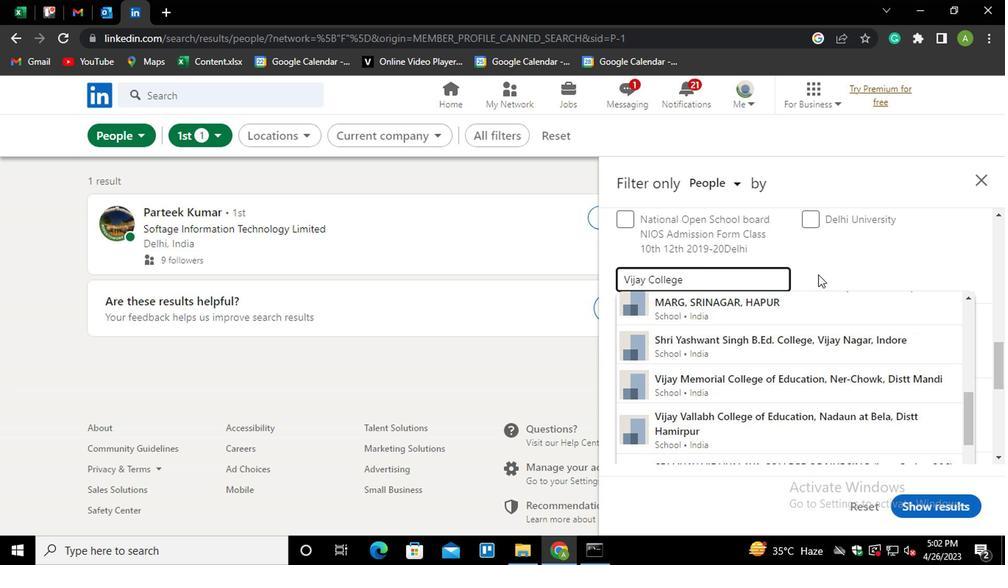 
Action: Mouse moved to (816, 335)
Screenshot: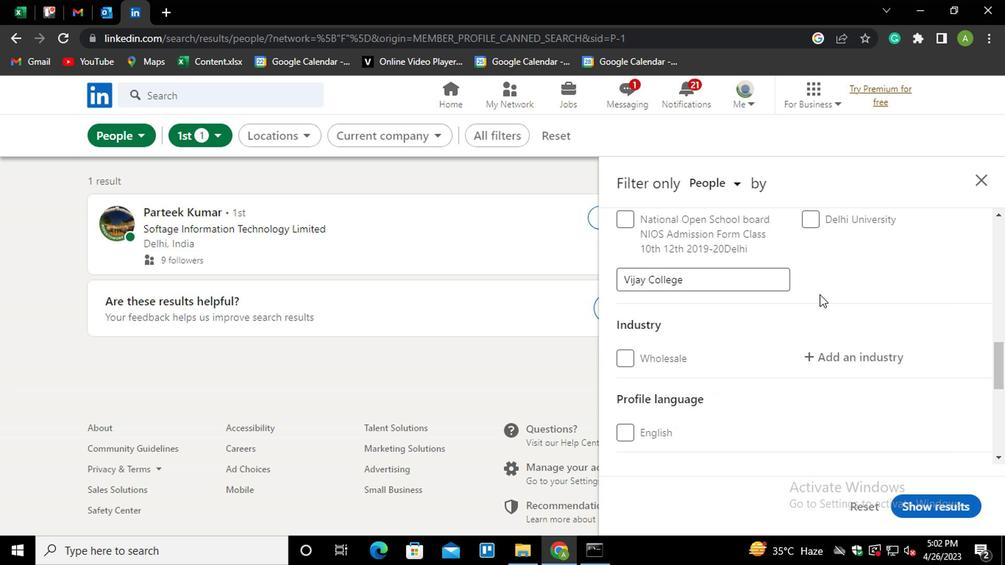 
Action: Mouse scrolled (816, 335) with delta (0, 0)
Screenshot: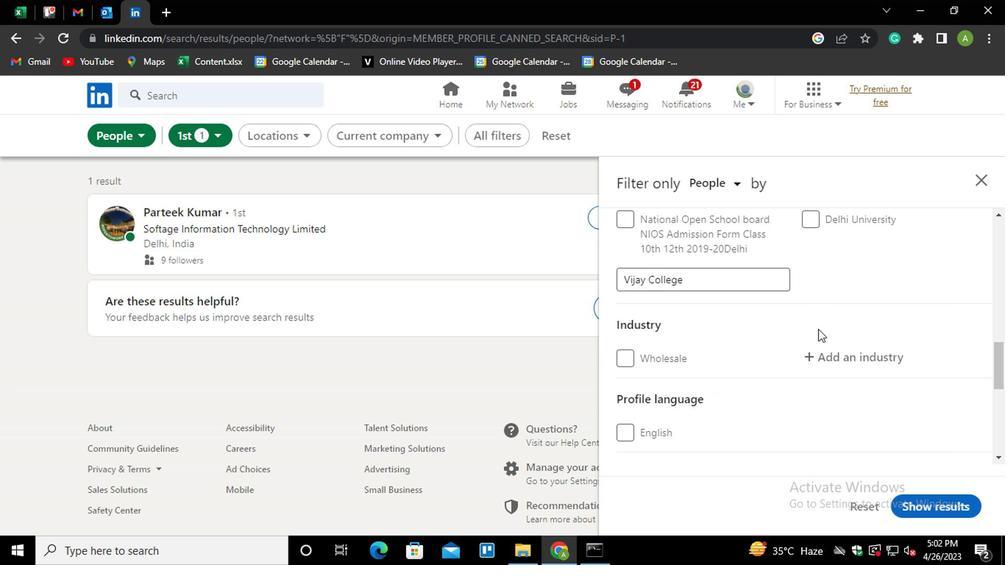 
Action: Mouse moved to (882, 287)
Screenshot: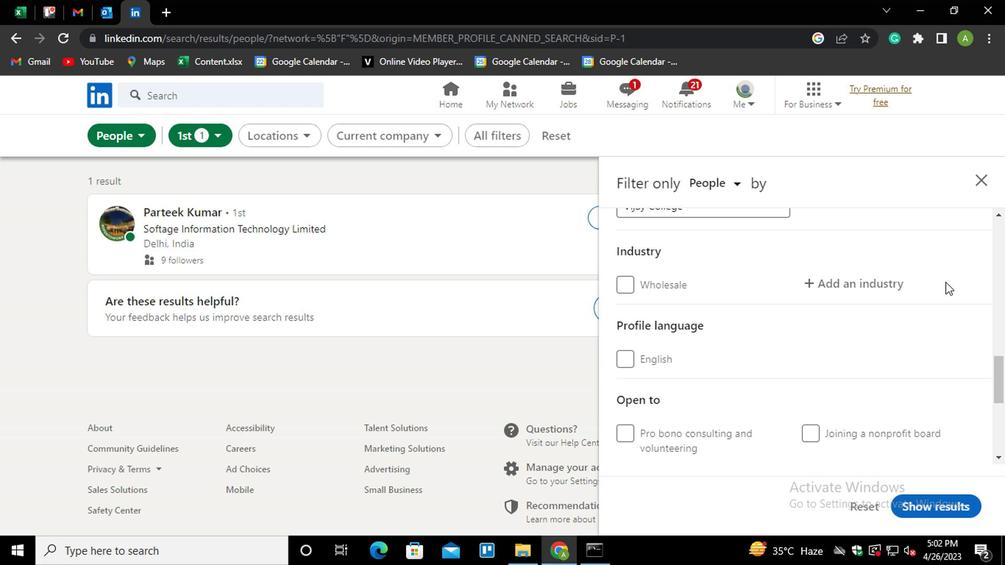 
Action: Mouse pressed left at (882, 287)
Screenshot: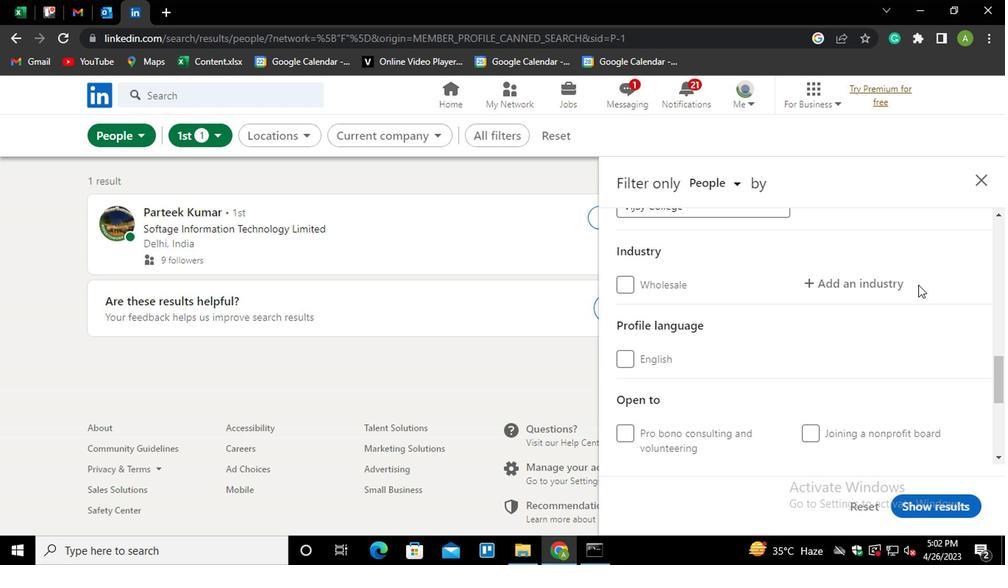 
Action: Mouse moved to (881, 284)
Screenshot: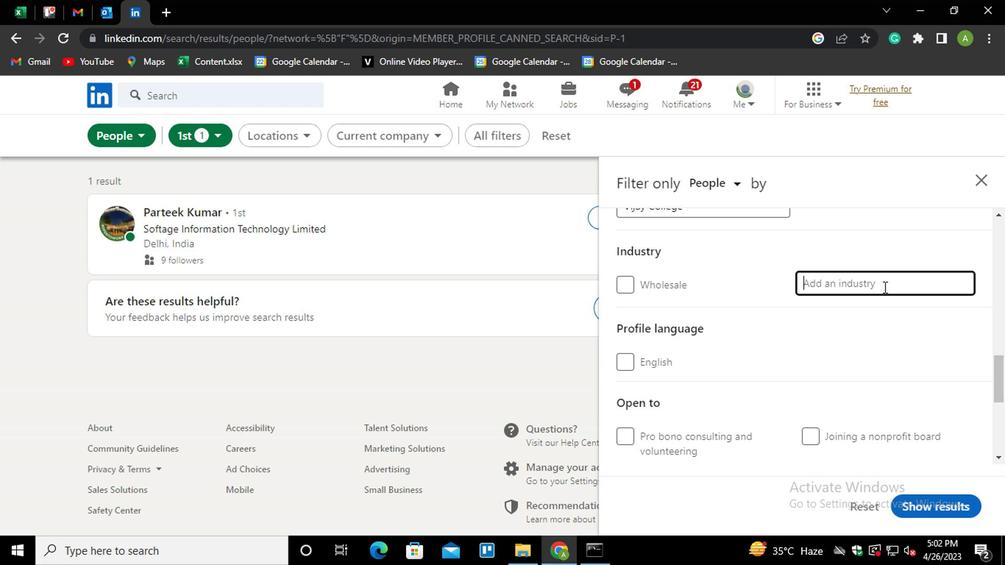 
Action: Mouse pressed left at (881, 284)
Screenshot: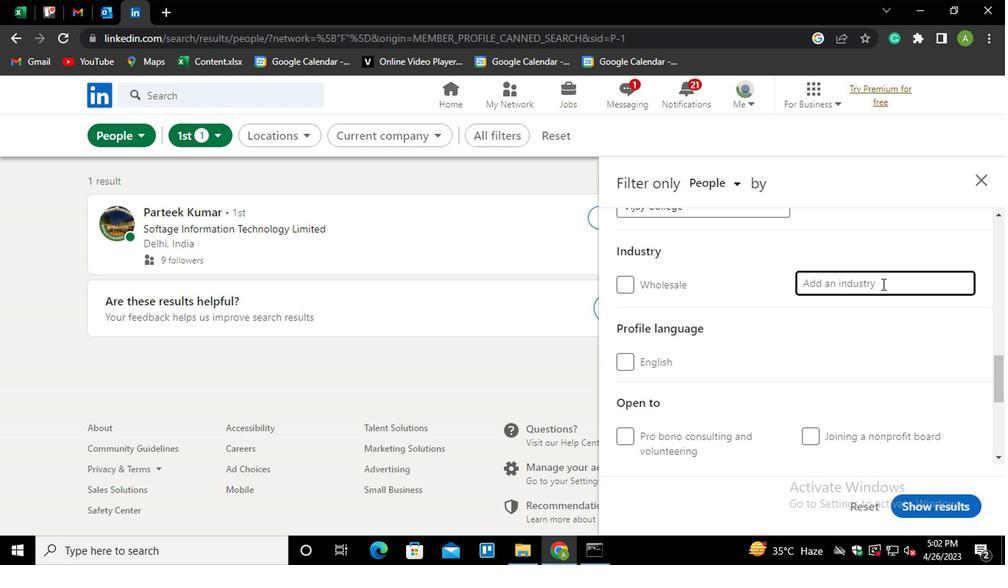 
Action: Key pressed <Key.shift>AGRI<Key.down><Key.enter>
Screenshot: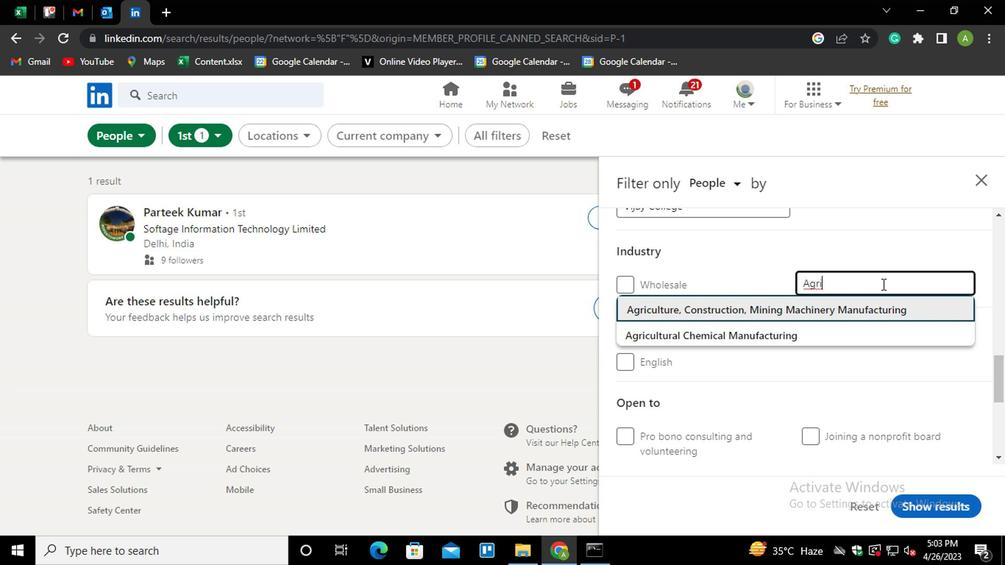 
Action: Mouse moved to (869, 323)
Screenshot: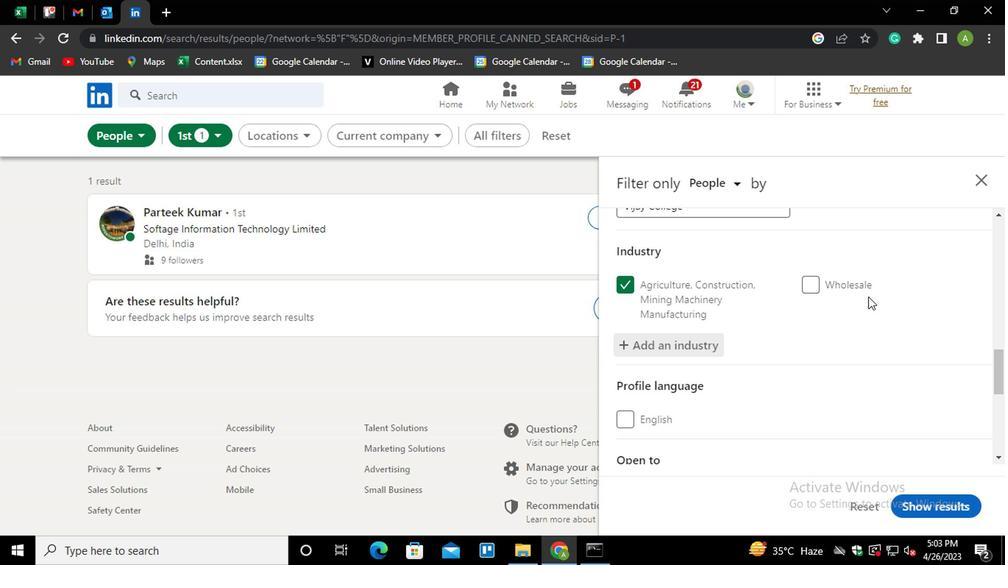 
Action: Mouse scrolled (869, 322) with delta (0, 0)
Screenshot: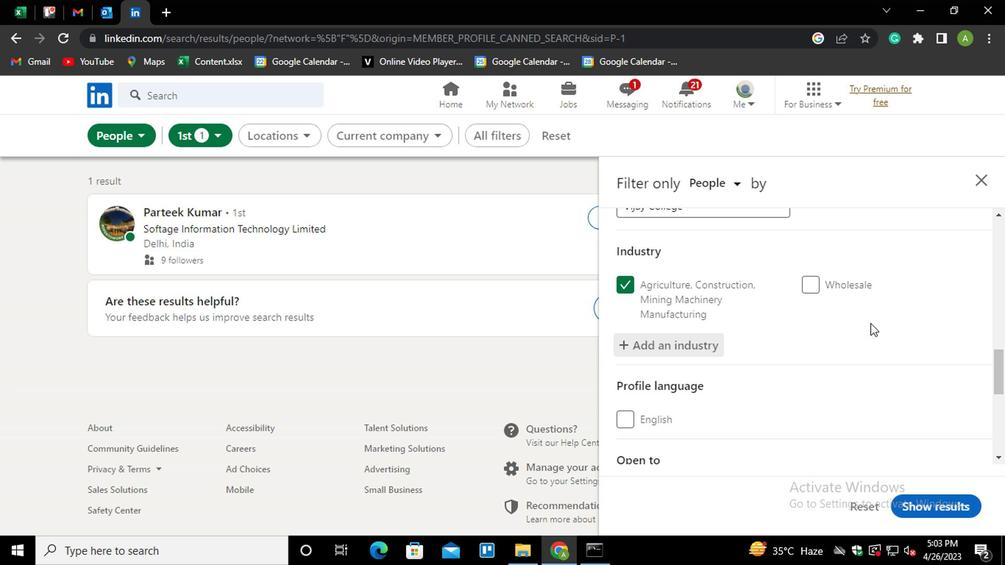 
Action: Mouse scrolled (869, 322) with delta (0, 0)
Screenshot: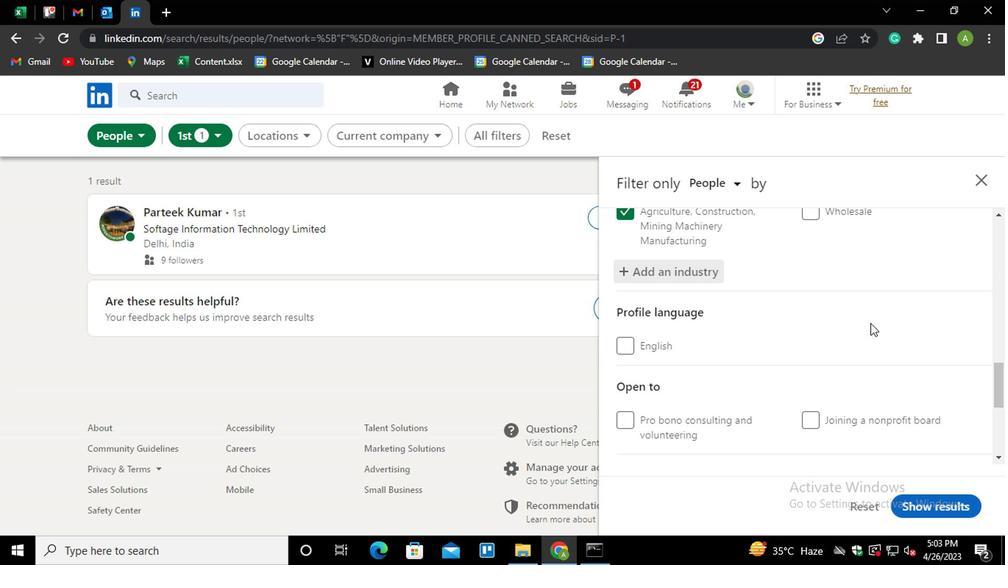 
Action: Mouse moved to (773, 297)
Screenshot: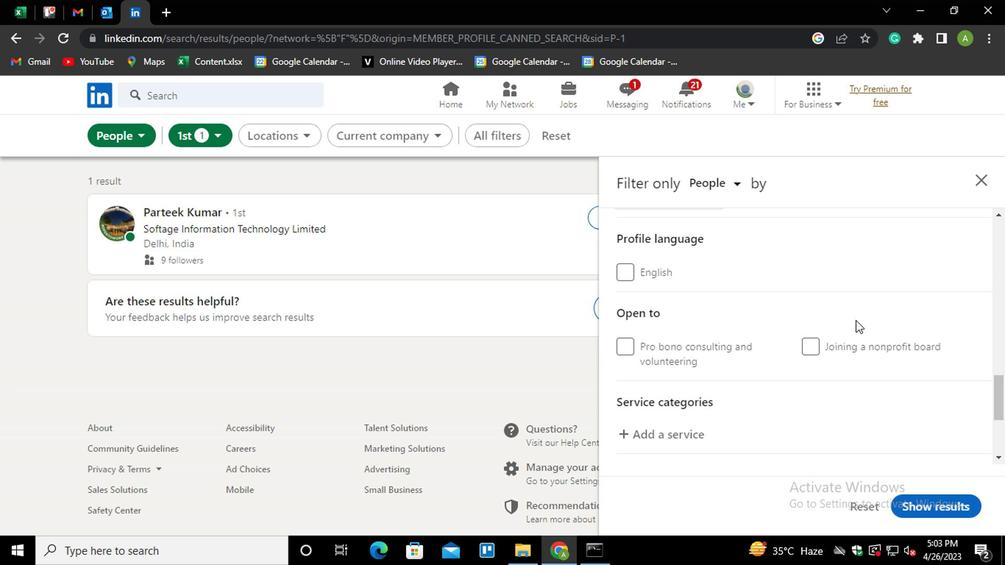 
Action: Mouse scrolled (773, 297) with delta (0, 0)
Screenshot: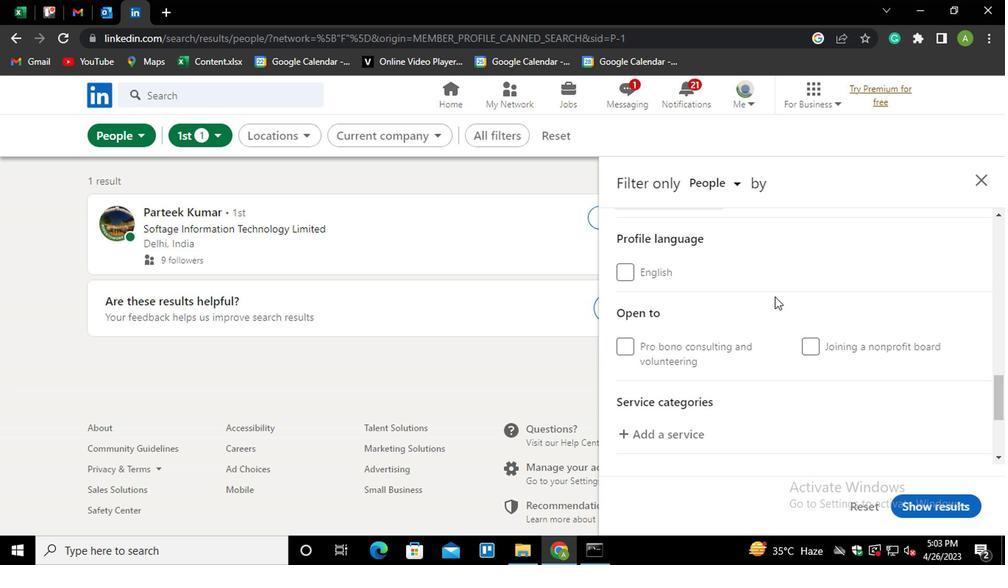 
Action: Mouse scrolled (773, 297) with delta (0, 0)
Screenshot: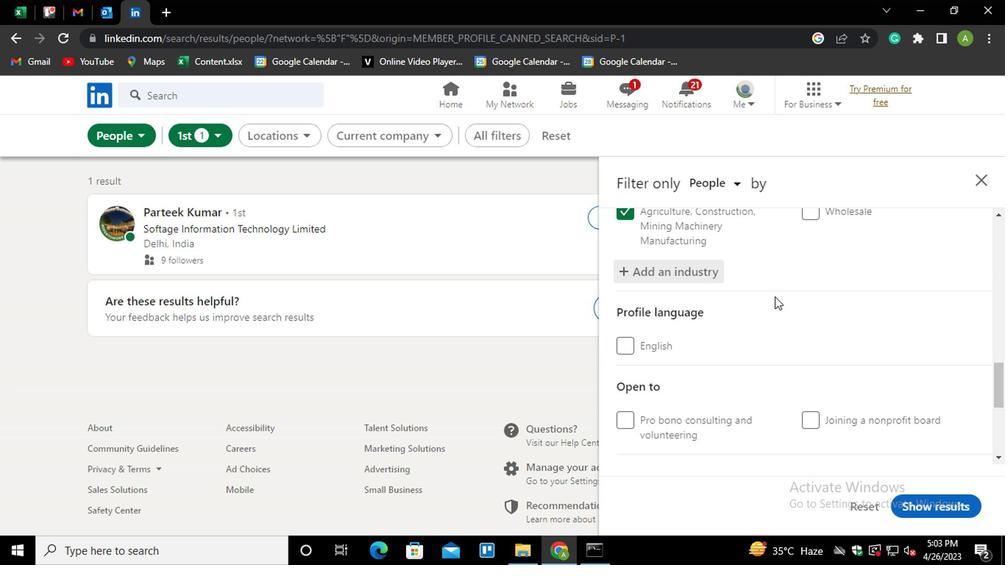 
Action: Mouse moved to (778, 325)
Screenshot: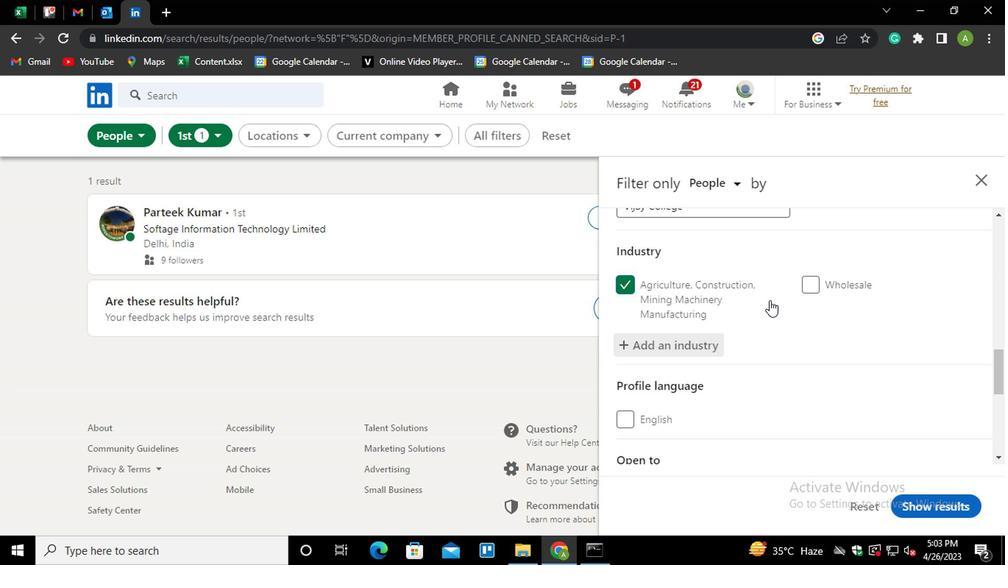 
Action: Mouse scrolled (778, 324) with delta (0, -1)
Screenshot: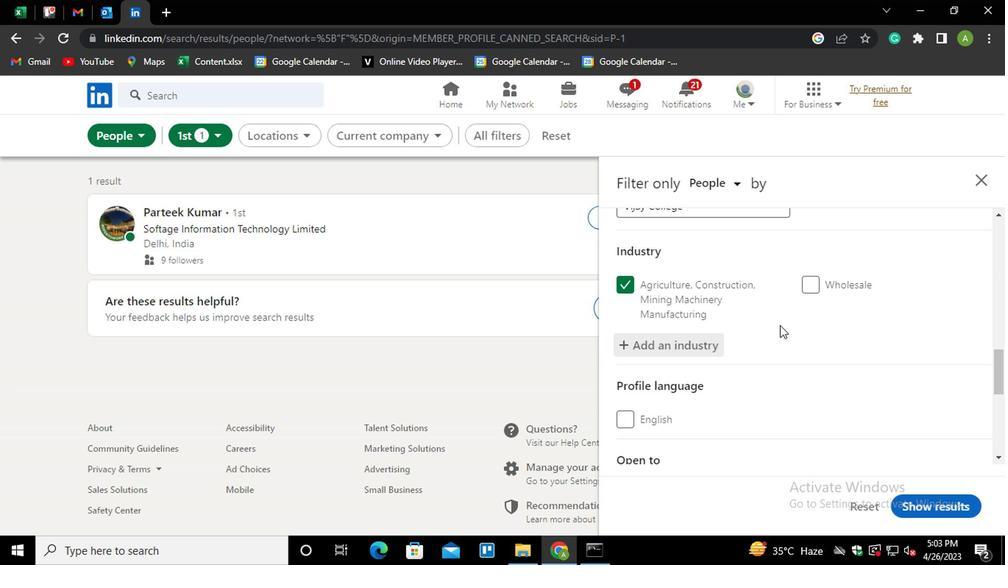 
Action: Mouse scrolled (778, 324) with delta (0, -1)
Screenshot: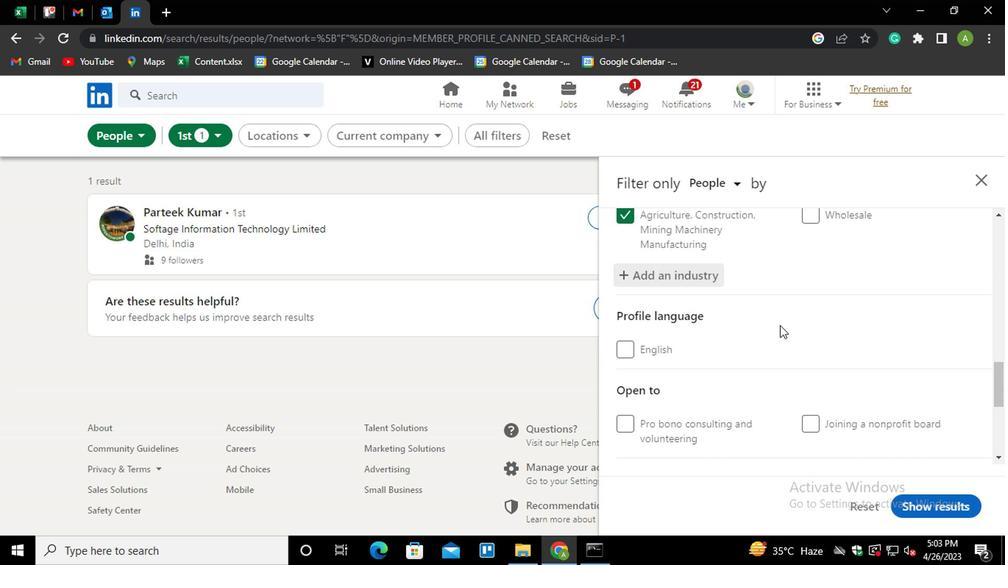 
Action: Mouse scrolled (778, 324) with delta (0, -1)
Screenshot: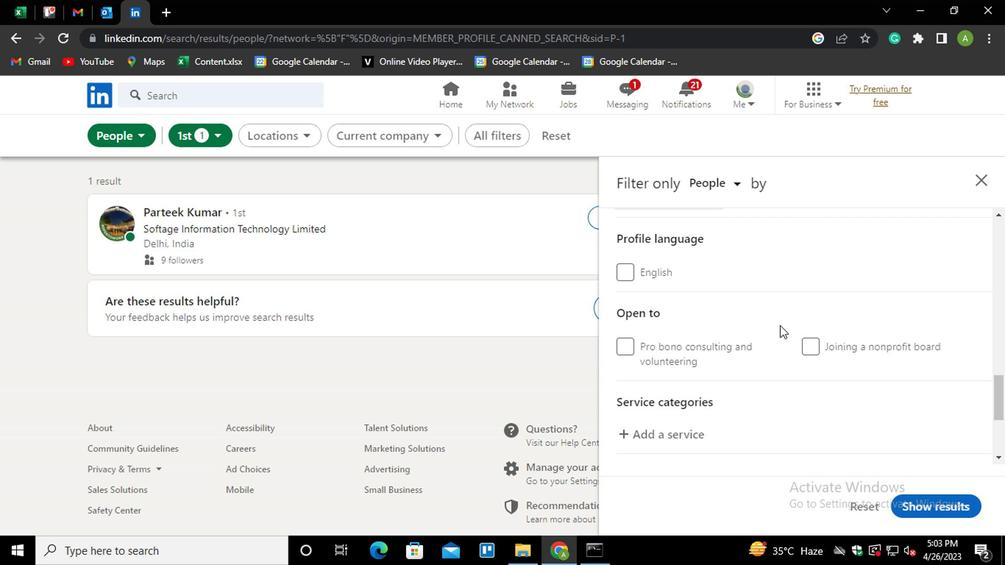 
Action: Mouse moved to (778, 325)
Screenshot: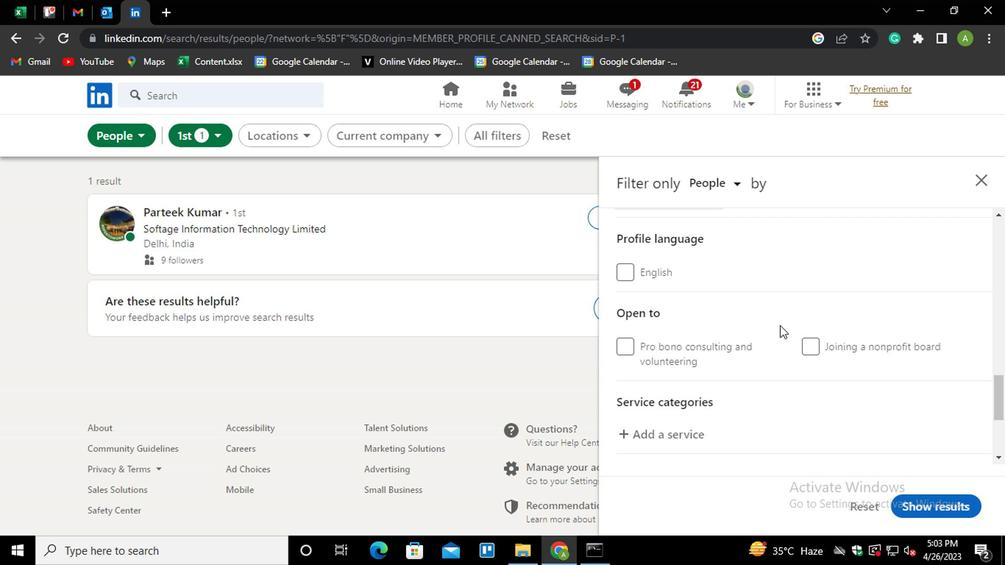 
Action: Mouse scrolled (778, 324) with delta (0, -1)
Screenshot: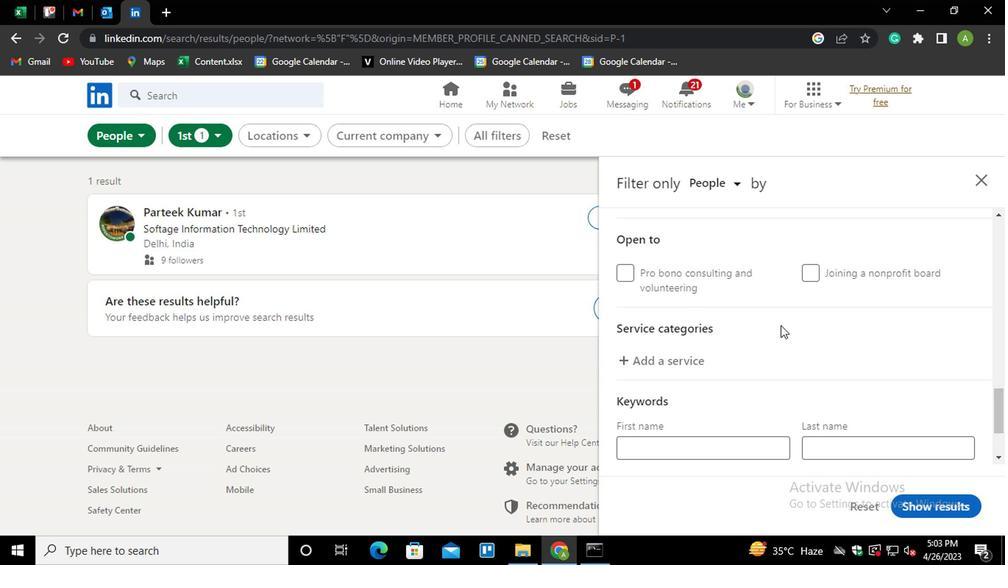 
Action: Mouse moved to (690, 293)
Screenshot: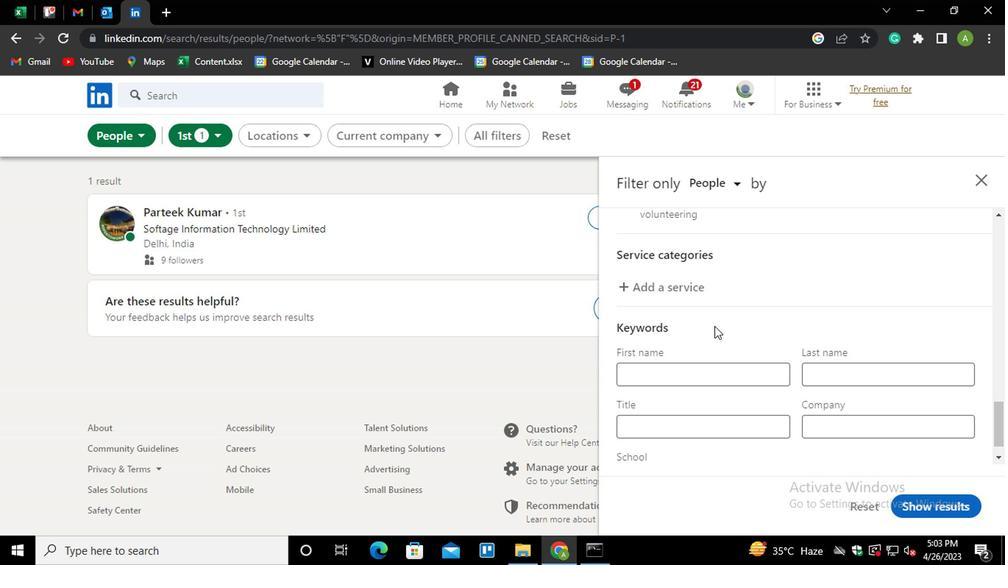 
Action: Mouse pressed left at (690, 293)
Screenshot: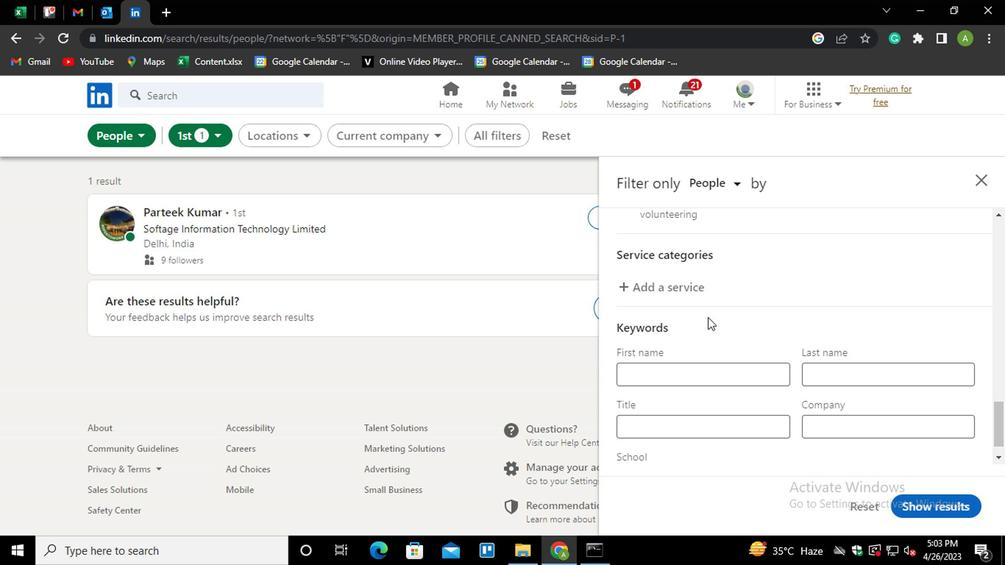 
Action: Key pressed <Key.shift>VISUAL<Key.down><Key.enter>
Screenshot: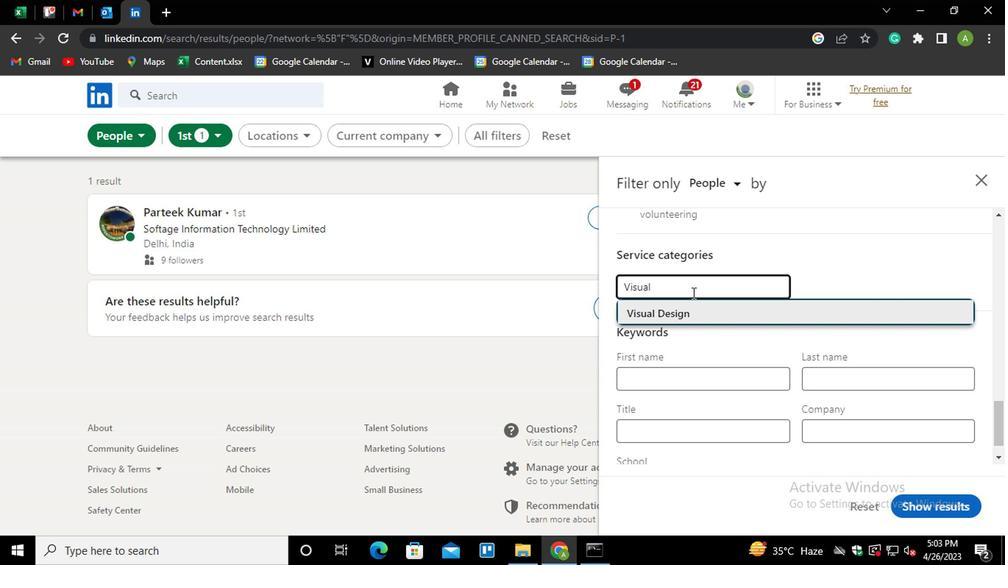 
Action: Mouse moved to (690, 297)
Screenshot: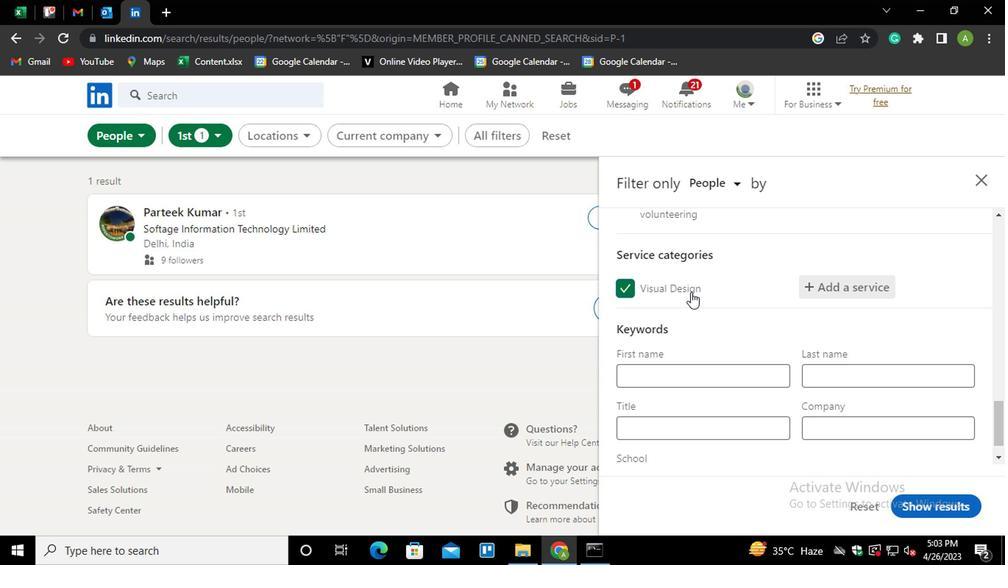 
Action: Mouse scrolled (690, 297) with delta (0, 0)
Screenshot: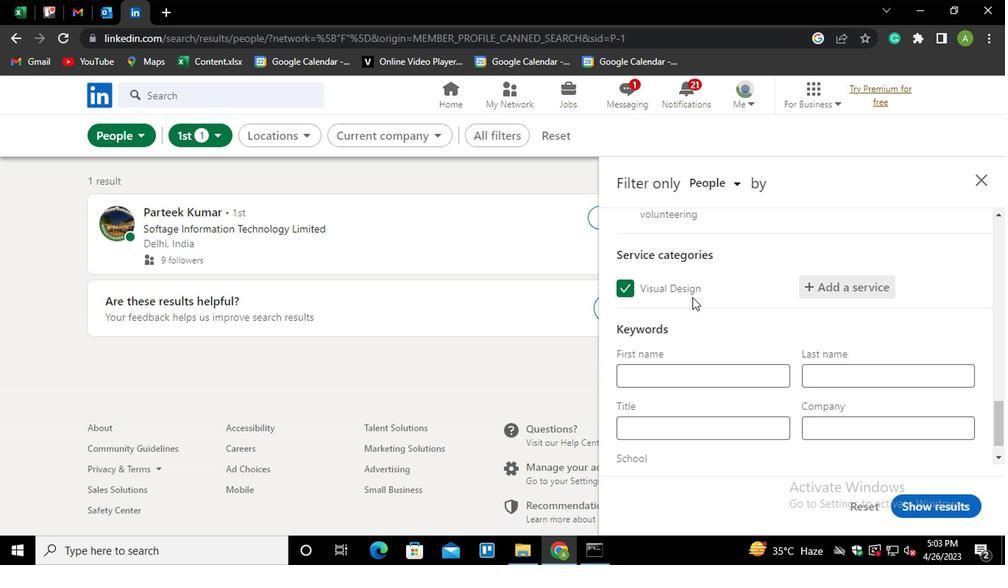 
Action: Mouse moved to (670, 404)
Screenshot: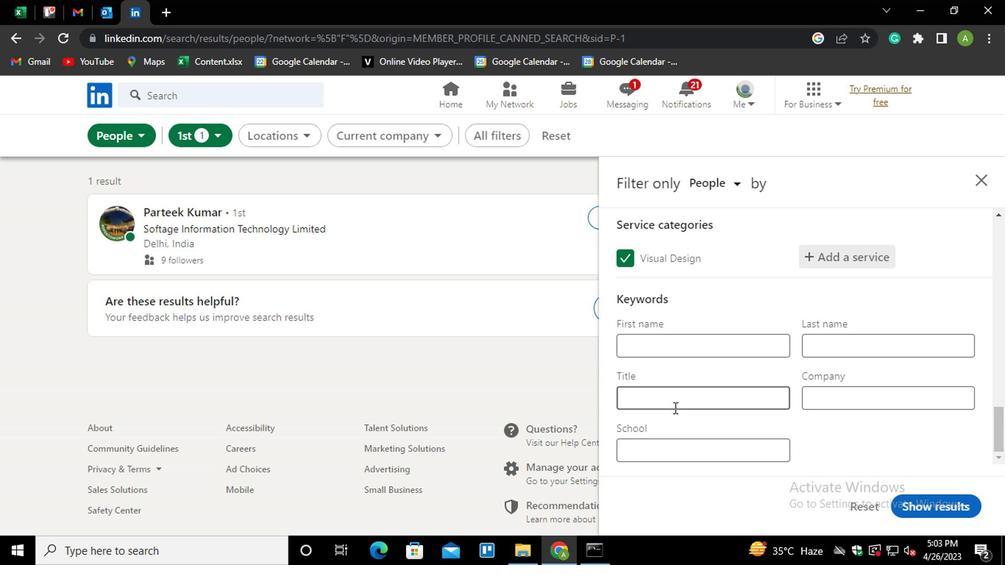 
Action: Mouse pressed left at (670, 404)
Screenshot: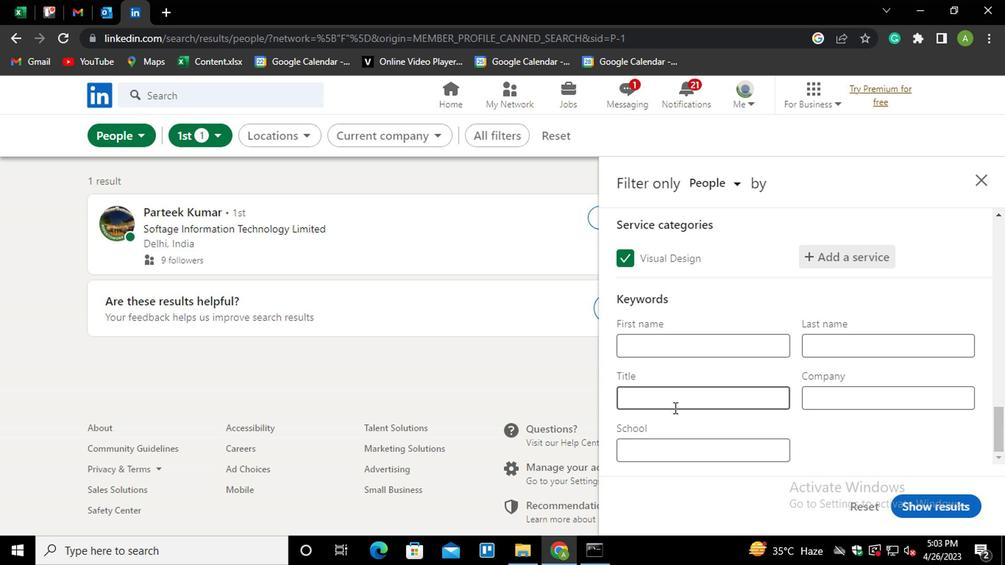 
Action: Mouse moved to (665, 405)
Screenshot: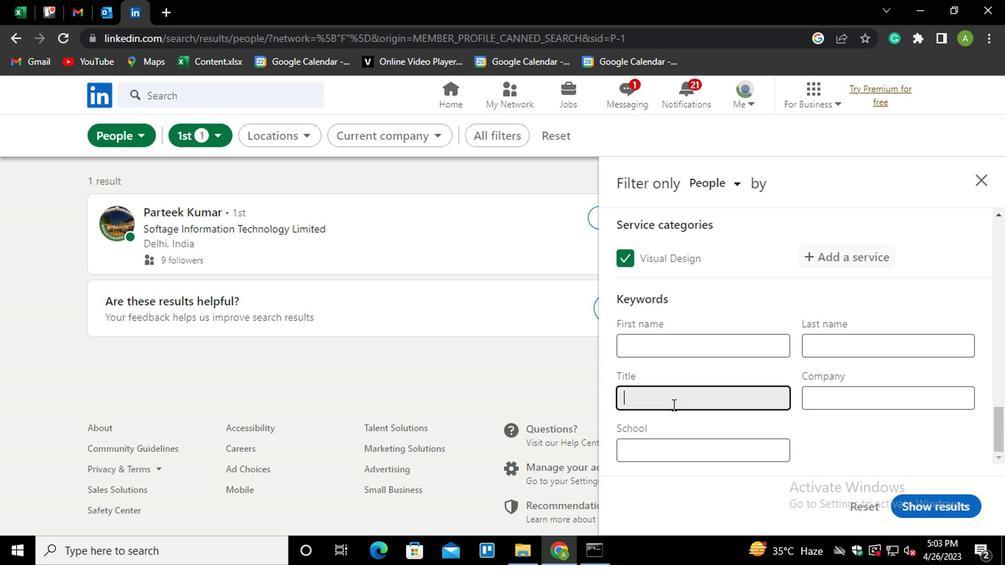 
Action: Key pressed <Key.shift_r>PLANT<Key.space><Key.shift>ENGINEER
Screenshot: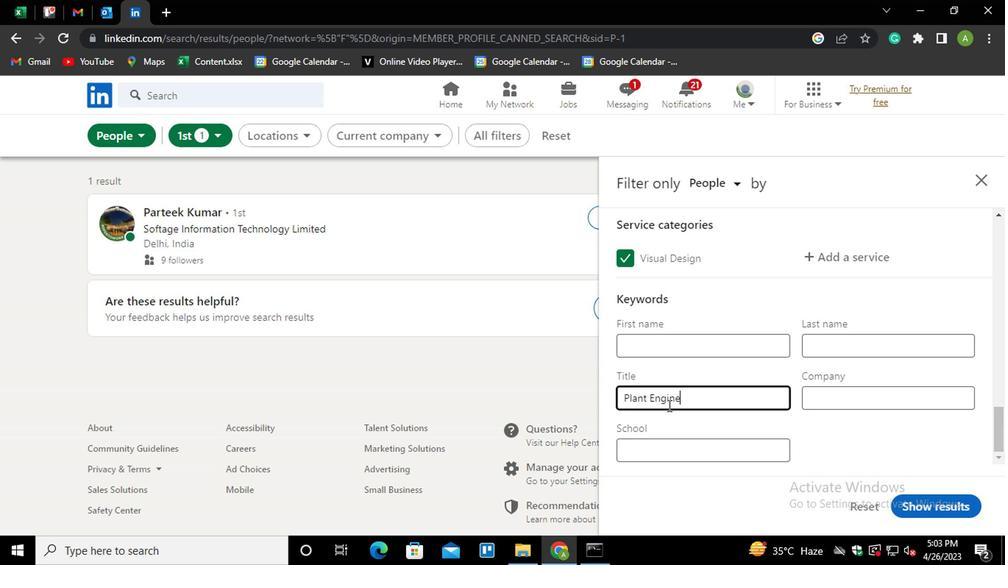 
Action: Mouse moved to (896, 457)
Screenshot: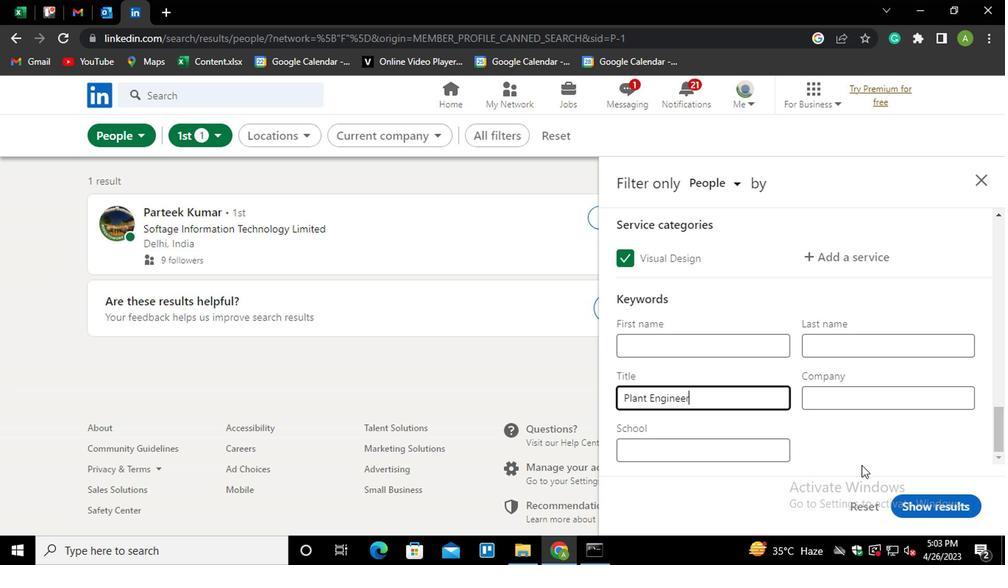
Action: Mouse pressed left at (896, 457)
Screenshot: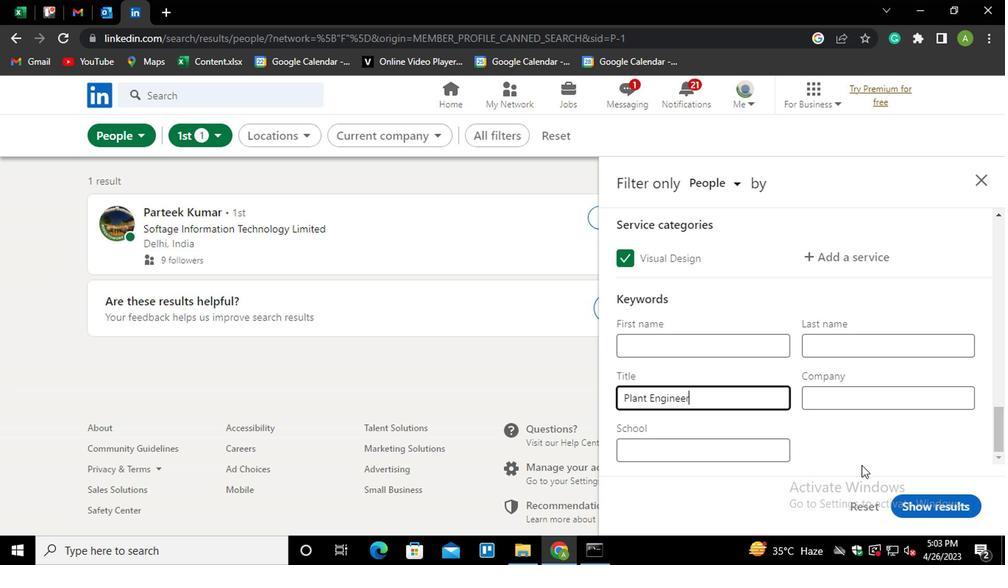 
Action: Mouse moved to (945, 504)
Screenshot: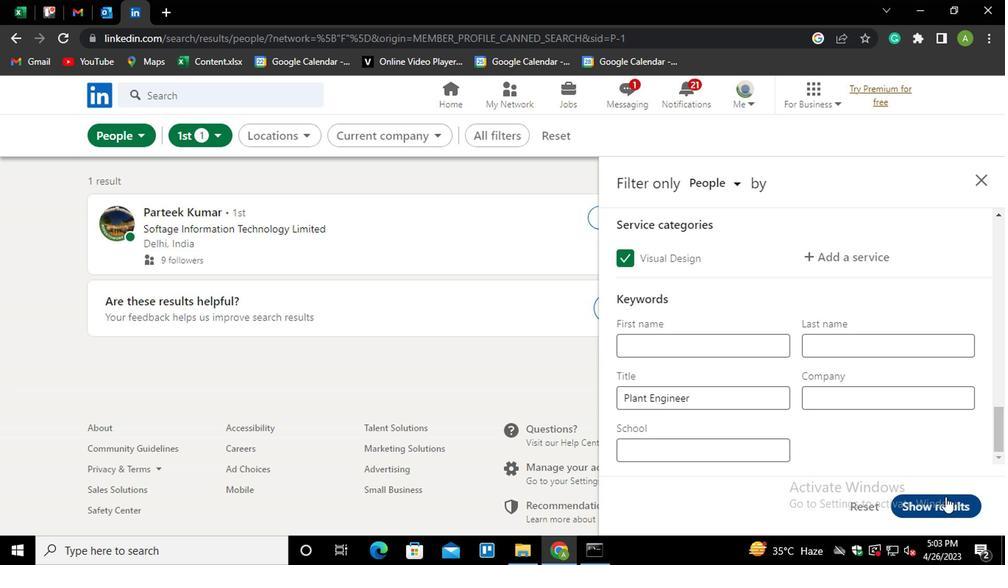 
Action: Mouse pressed left at (945, 504)
Screenshot: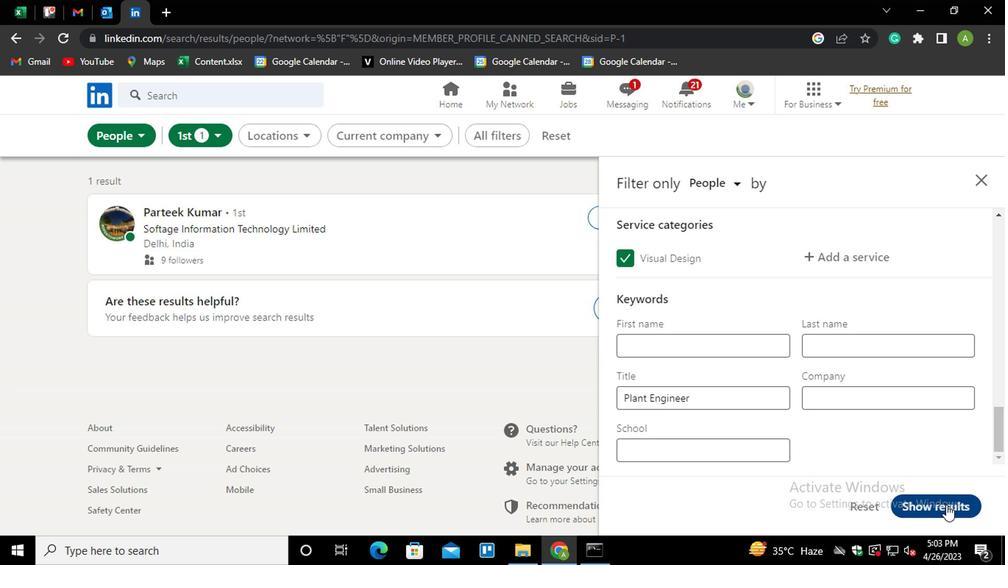 
Action: Mouse moved to (852, 415)
Screenshot: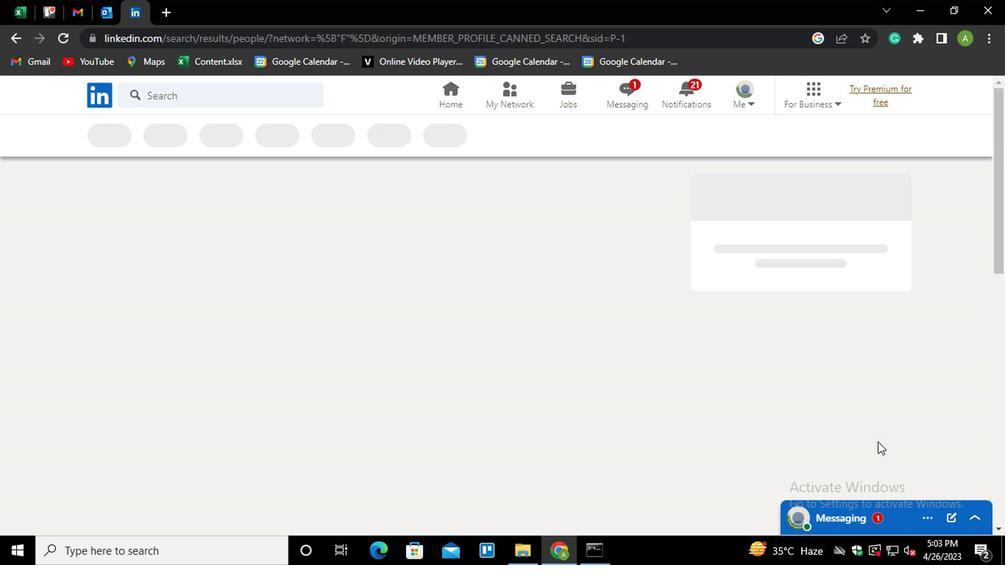 
